 Task: Search one way flight ticket for 3 adults, 3 children in premium economy from Raleigh: Raleigh-durham International Airport to Springfield: Abraham Lincoln Capital Airport on 5-2-2023. Choice of flights is Singapure airlines. Number of bags: 9 checked bags. Price is upto 89000. Outbound departure time preference is 23:00.
Action: Mouse moved to (264, 361)
Screenshot: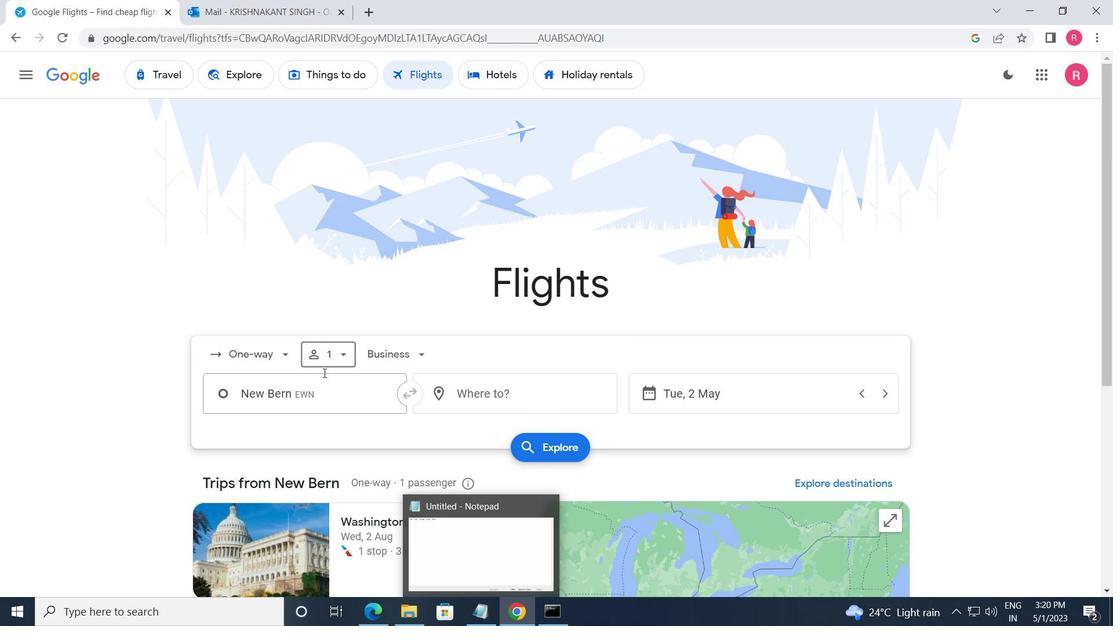 
Action: Mouse pressed left at (264, 361)
Screenshot: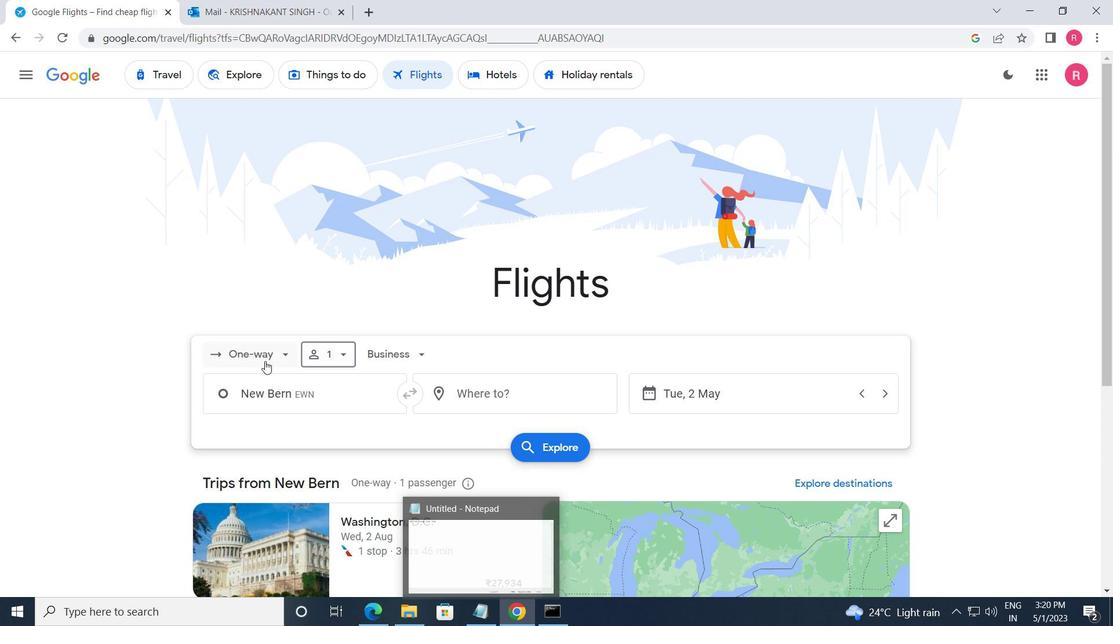 
Action: Mouse moved to (271, 428)
Screenshot: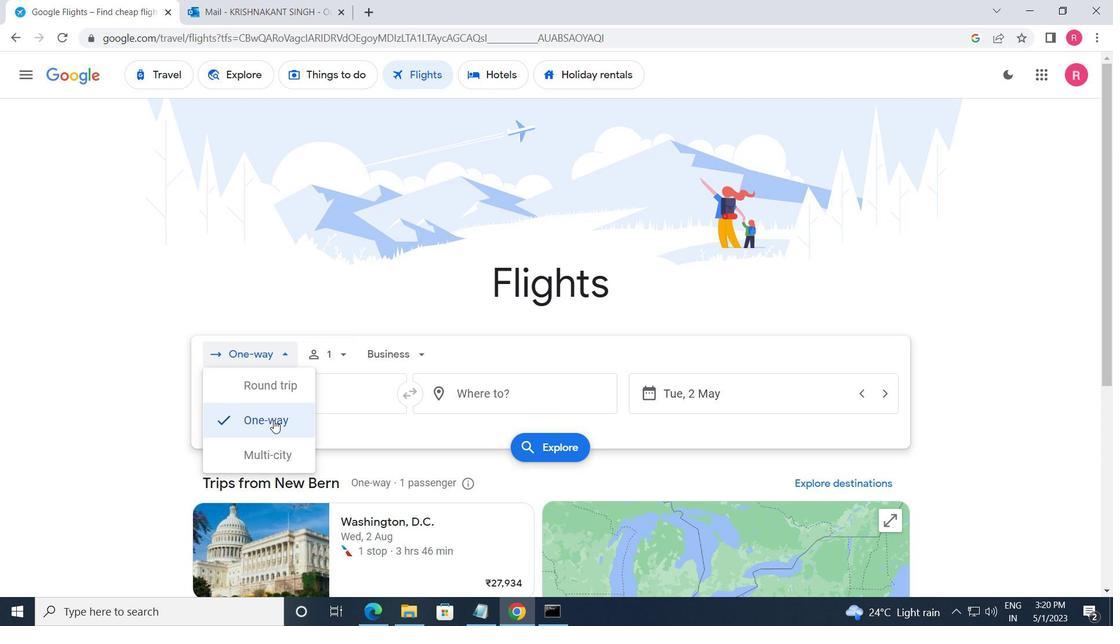 
Action: Mouse pressed left at (271, 428)
Screenshot: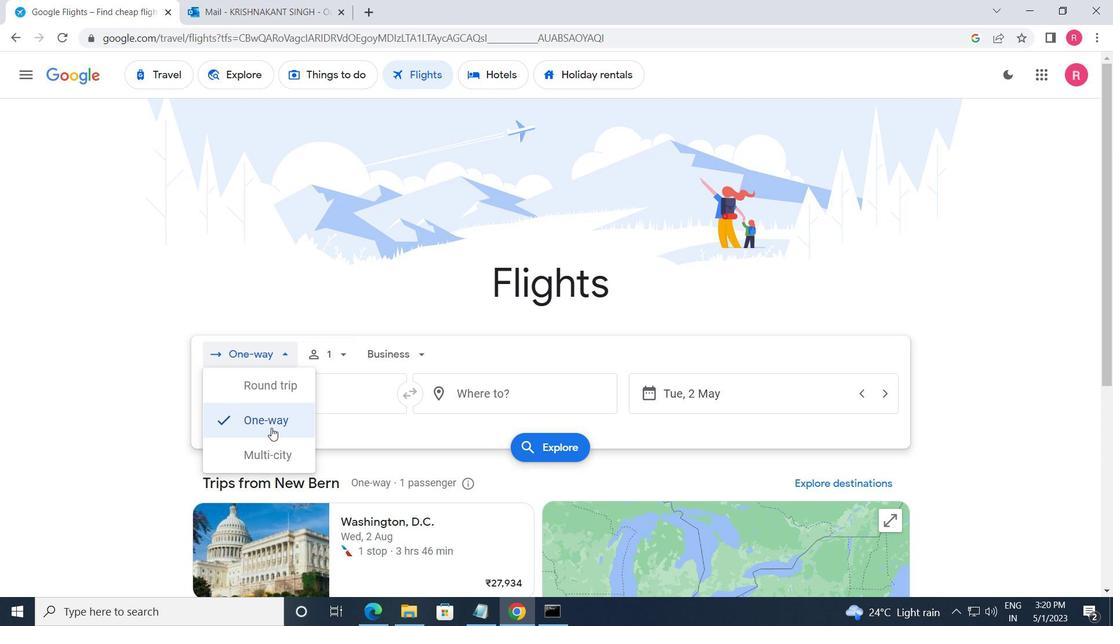
Action: Mouse moved to (338, 365)
Screenshot: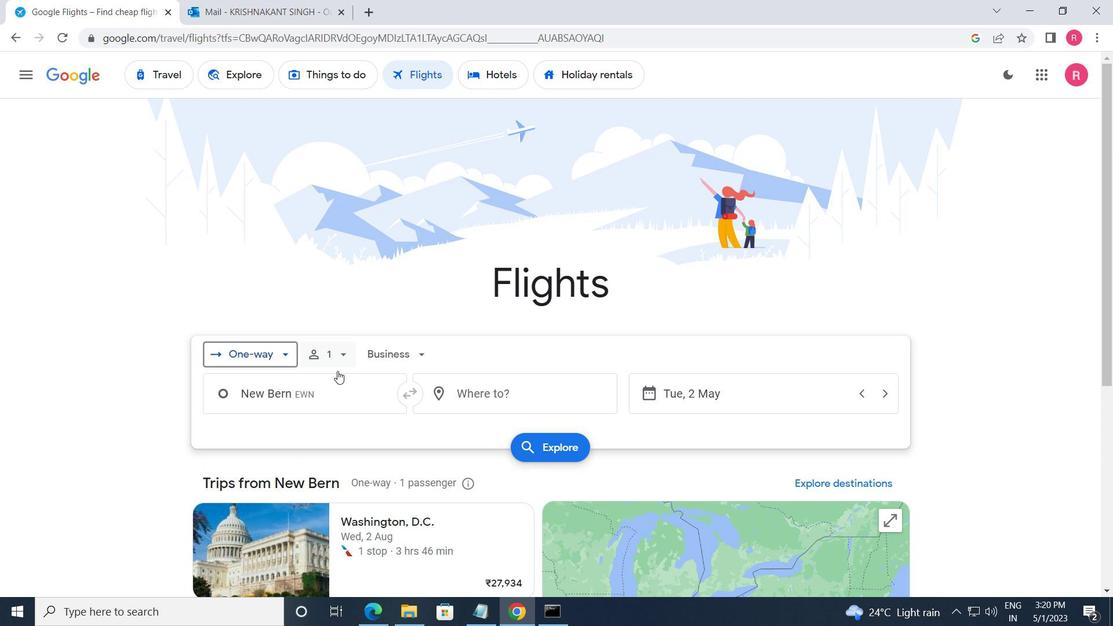 
Action: Mouse pressed left at (338, 365)
Screenshot: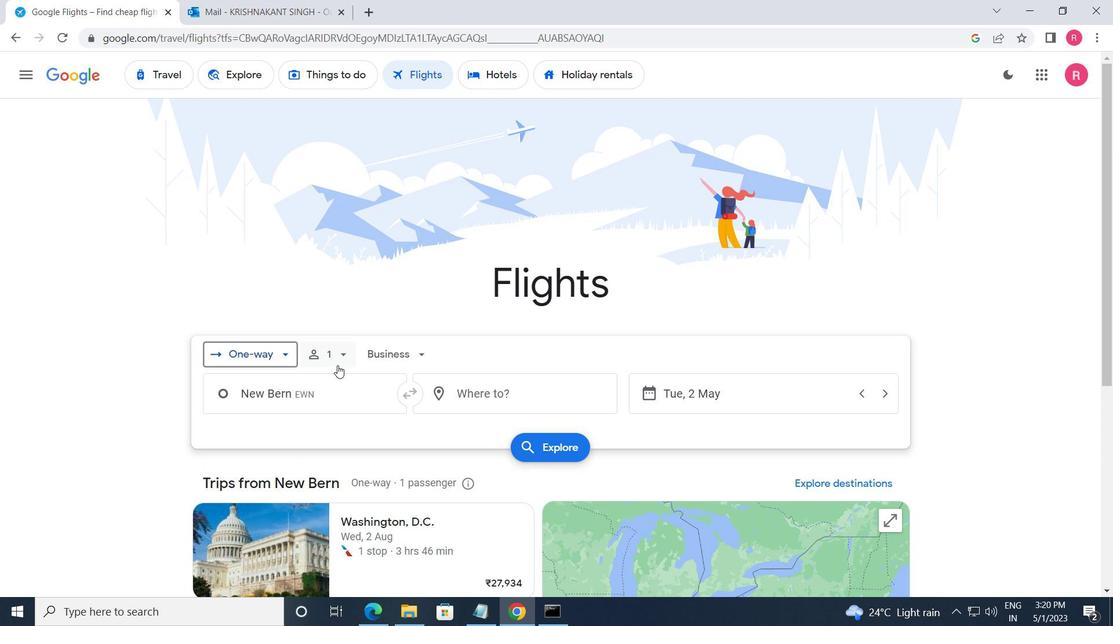 
Action: Mouse moved to (462, 387)
Screenshot: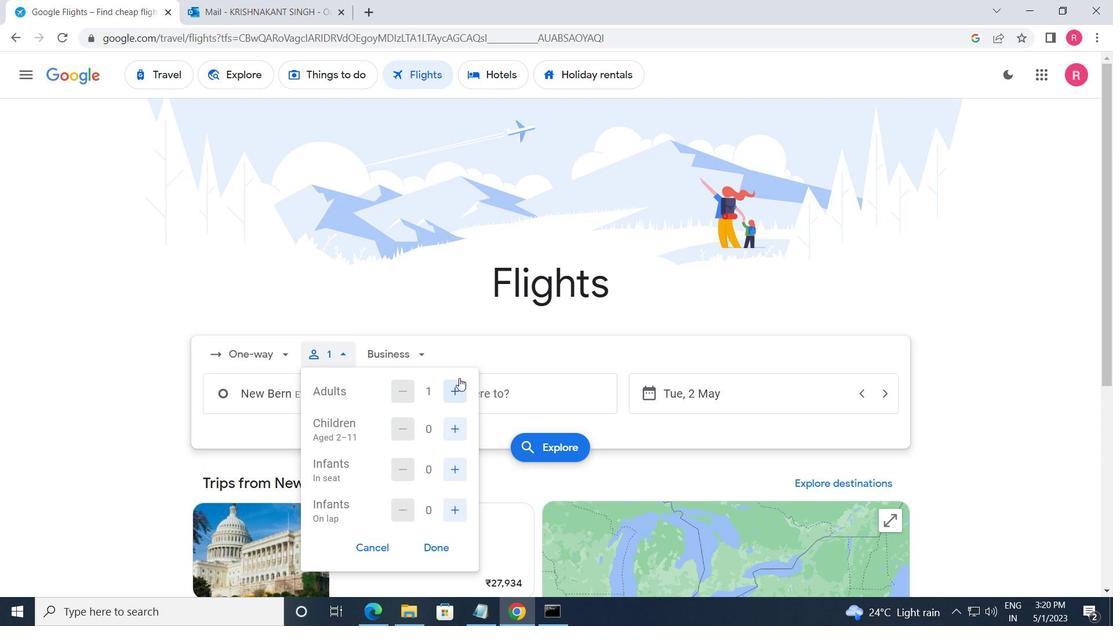 
Action: Mouse pressed left at (462, 387)
Screenshot: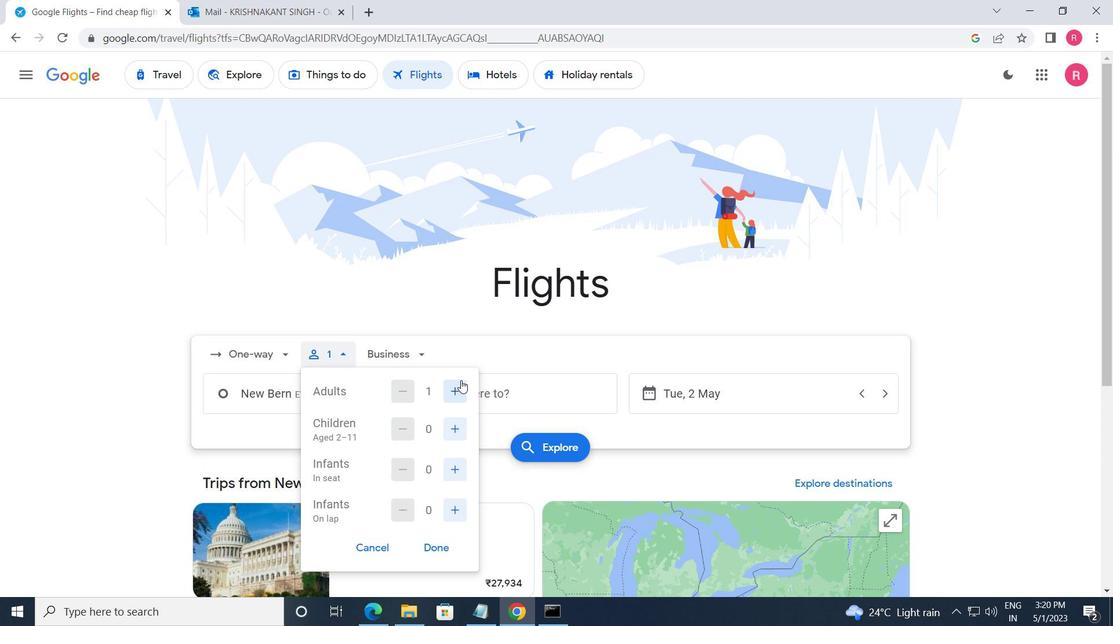 
Action: Mouse pressed left at (462, 387)
Screenshot: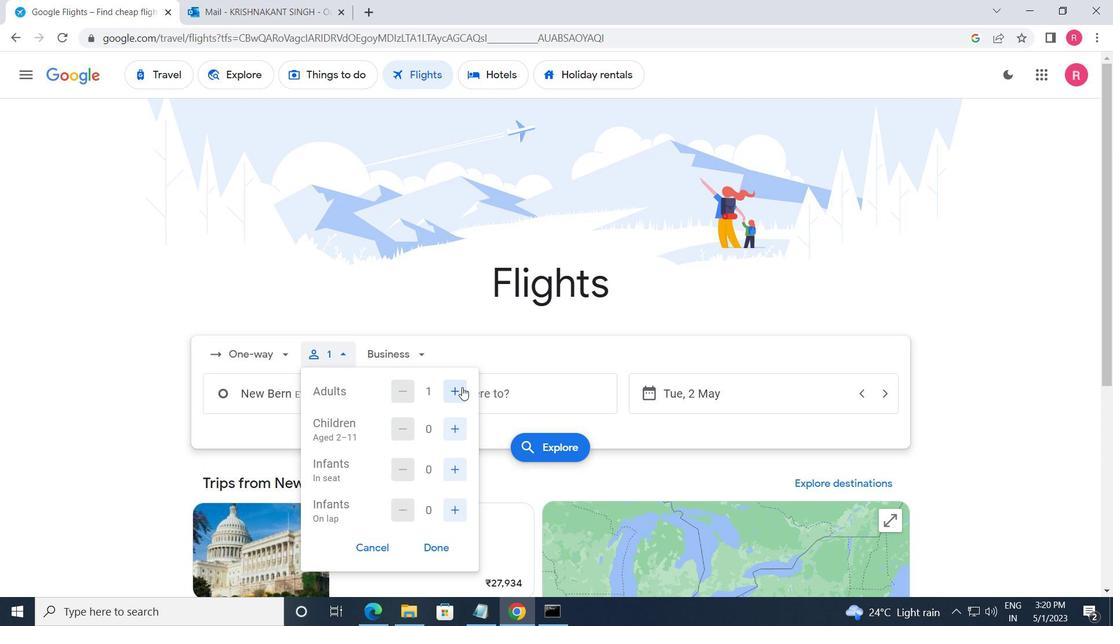 
Action: Mouse moved to (446, 430)
Screenshot: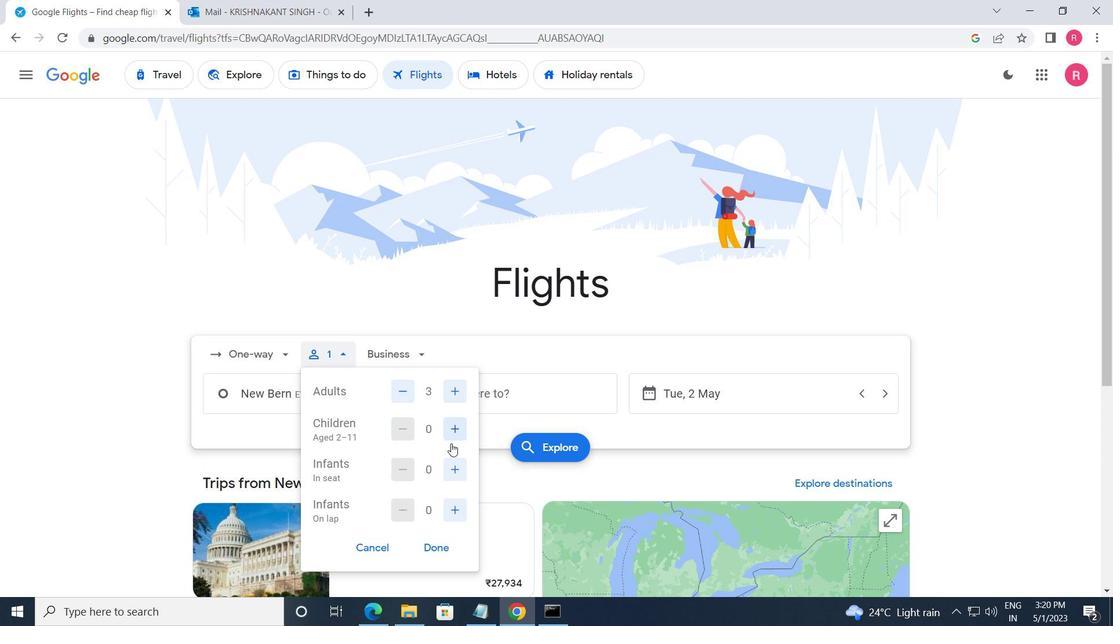 
Action: Mouse pressed left at (446, 430)
Screenshot: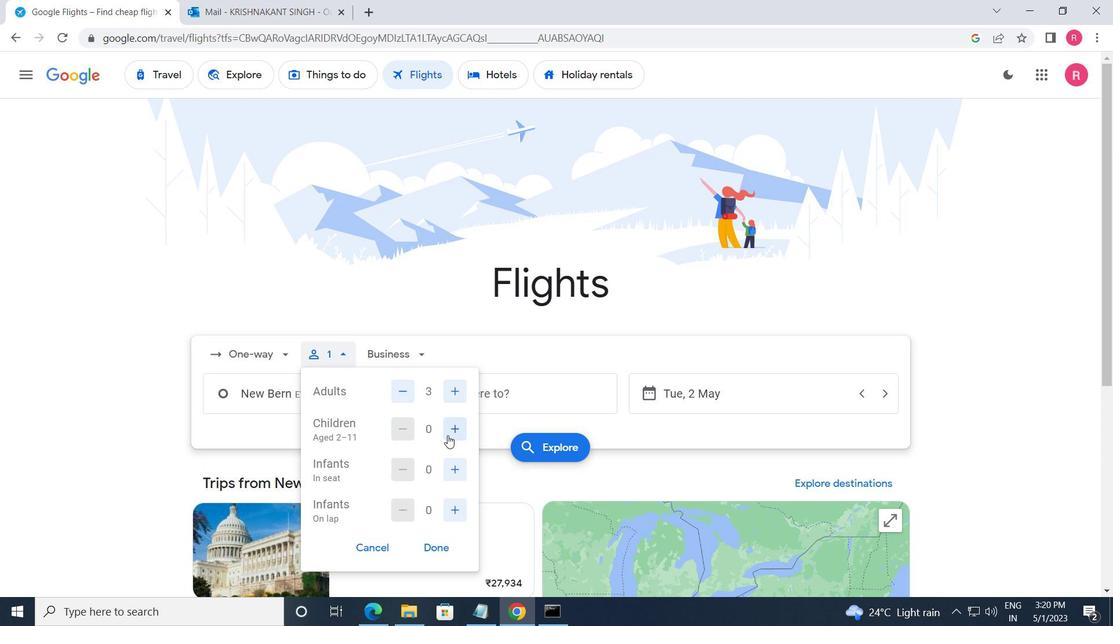 
Action: Mouse pressed left at (446, 430)
Screenshot: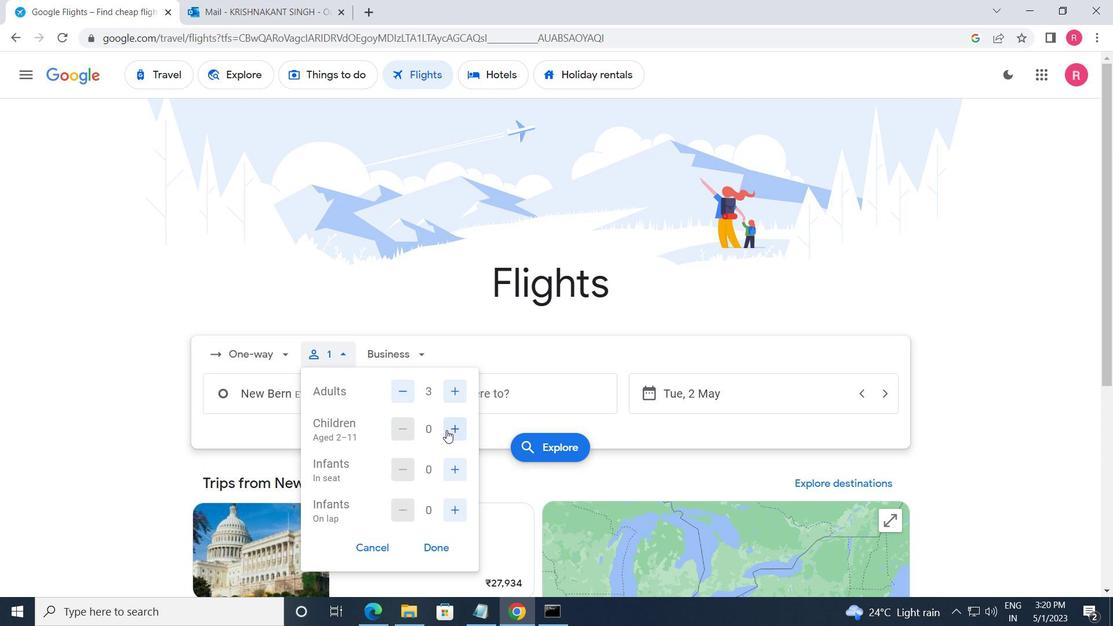 
Action: Mouse pressed left at (446, 430)
Screenshot: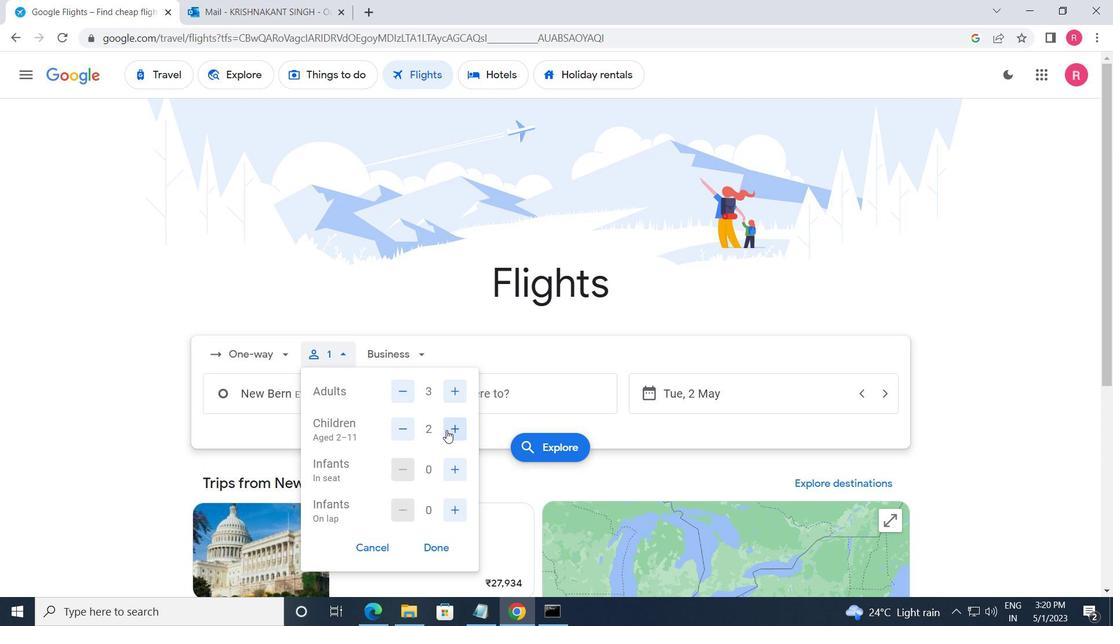 
Action: Mouse moved to (381, 351)
Screenshot: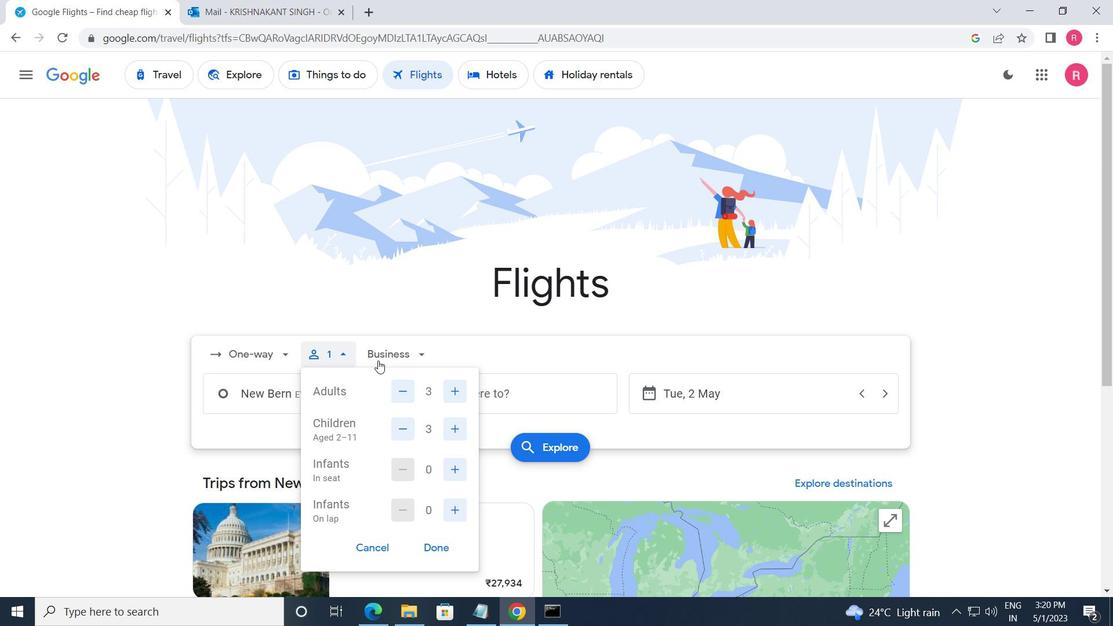 
Action: Mouse pressed left at (381, 351)
Screenshot: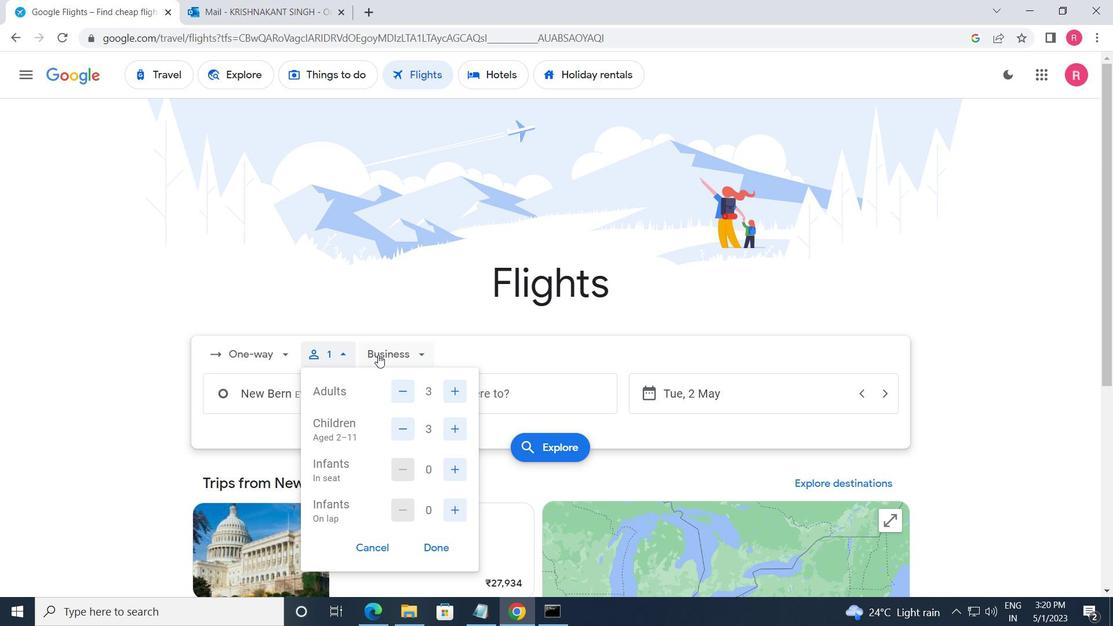 
Action: Mouse moved to (423, 393)
Screenshot: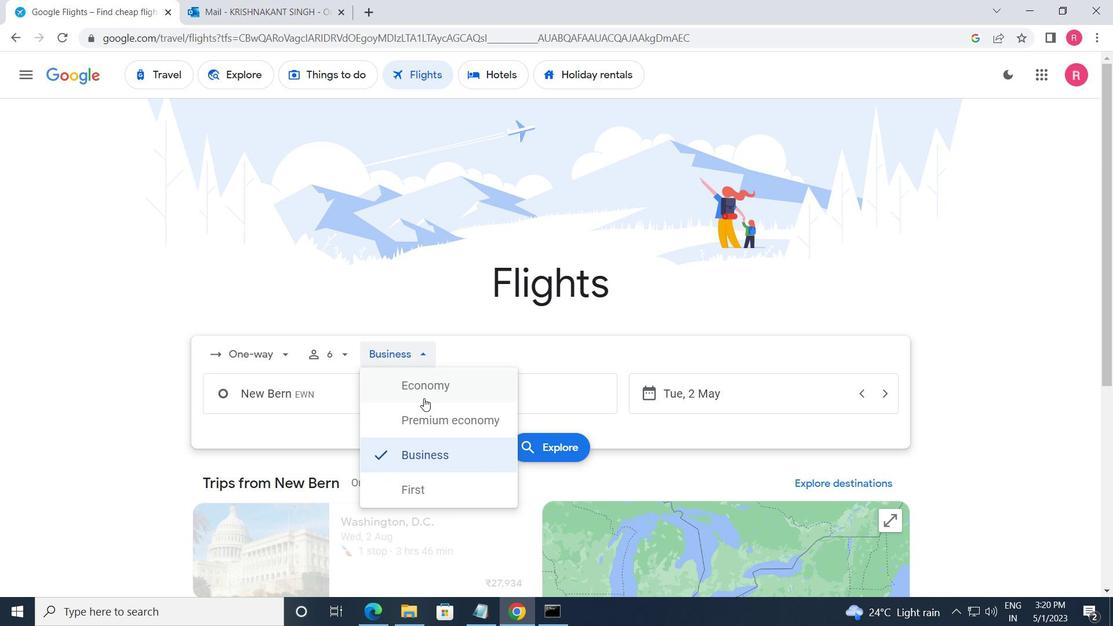 
Action: Mouse pressed left at (423, 393)
Screenshot: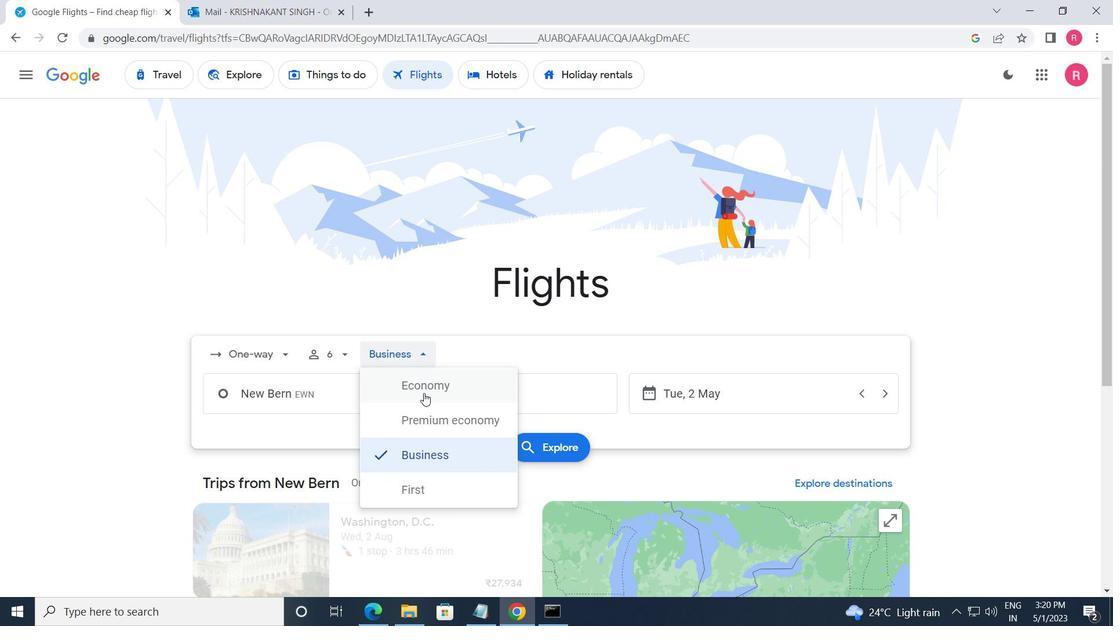 
Action: Mouse moved to (372, 397)
Screenshot: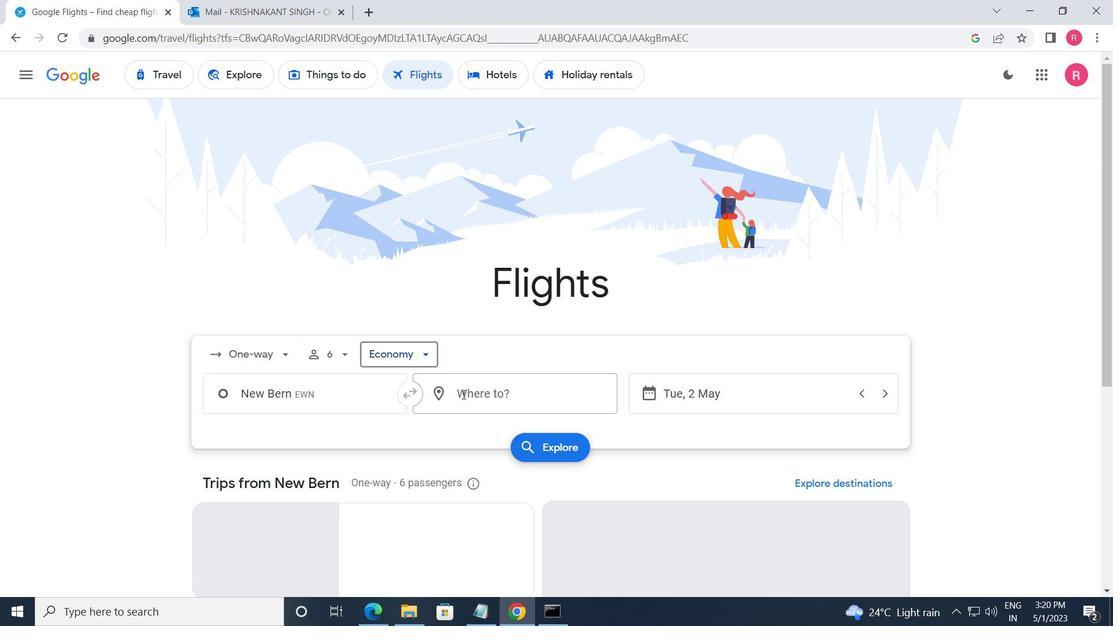 
Action: Mouse pressed left at (372, 397)
Screenshot: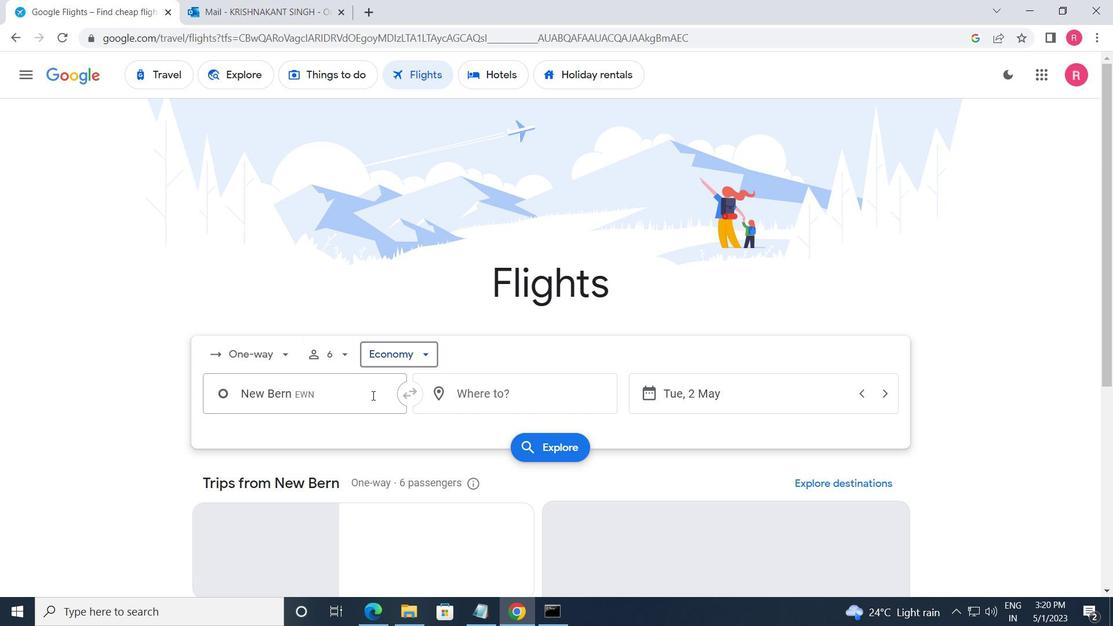 
Action: Key pressed <Key.shift>RALE
Screenshot: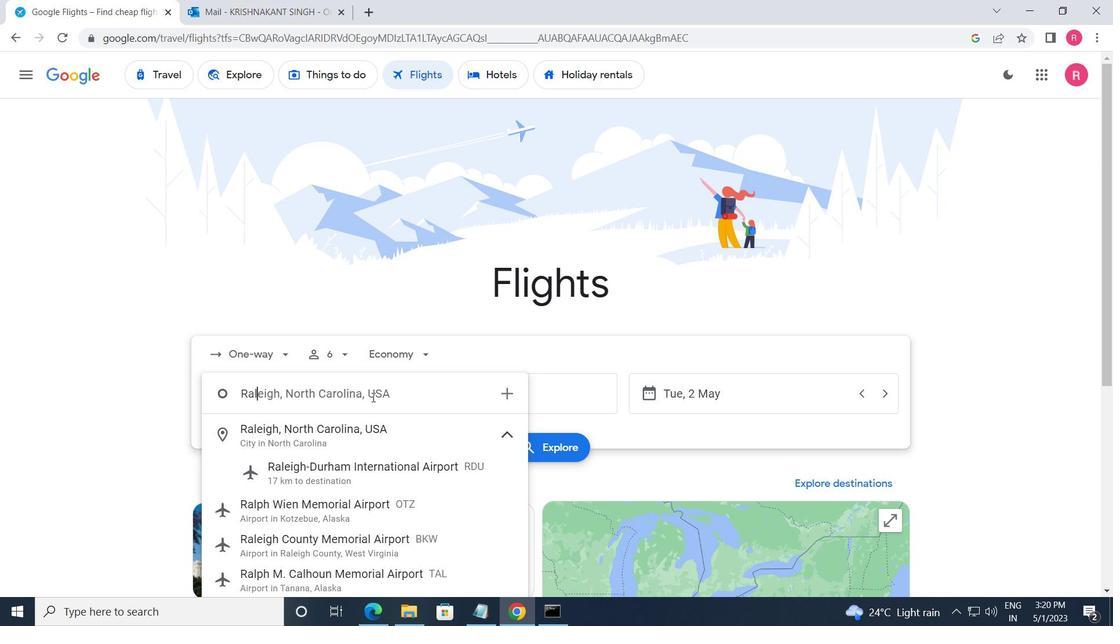 
Action: Mouse moved to (365, 472)
Screenshot: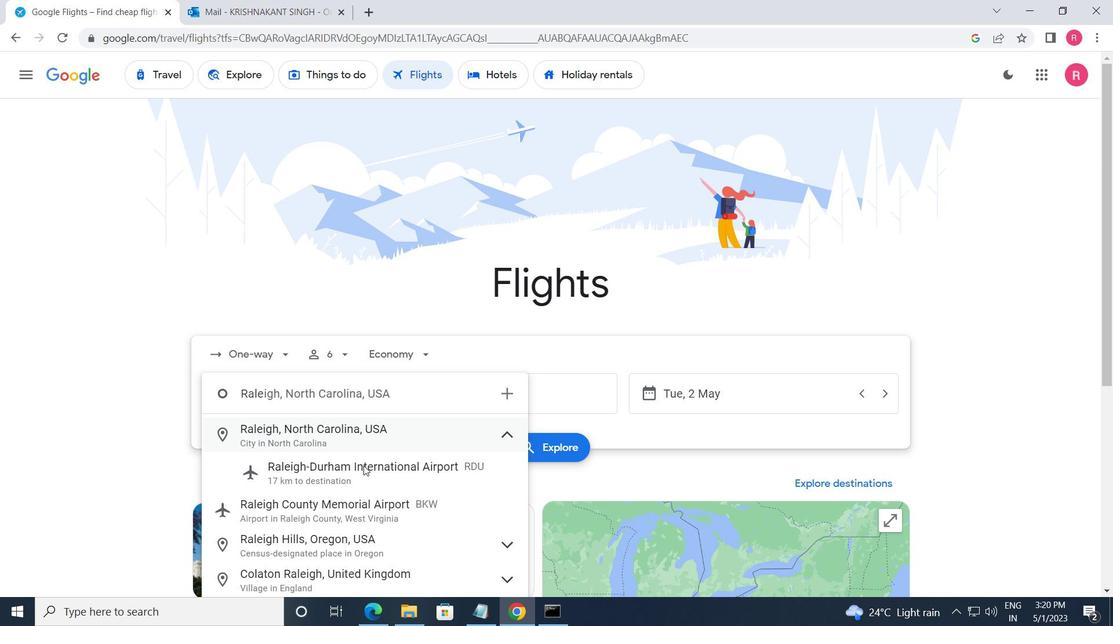 
Action: Mouse pressed left at (365, 472)
Screenshot: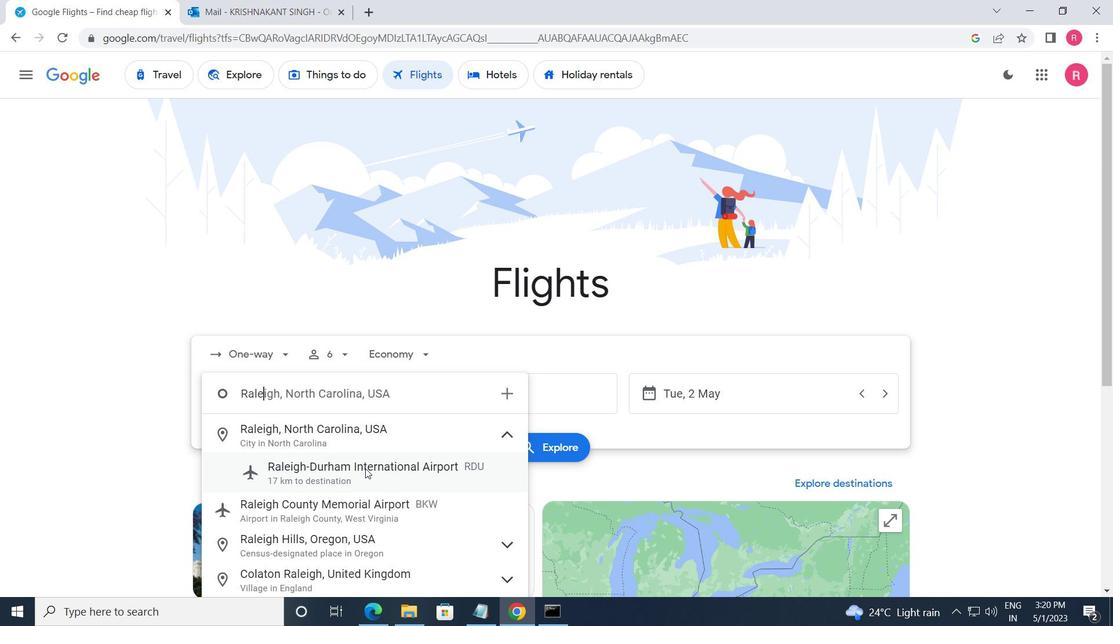 
Action: Mouse moved to (528, 401)
Screenshot: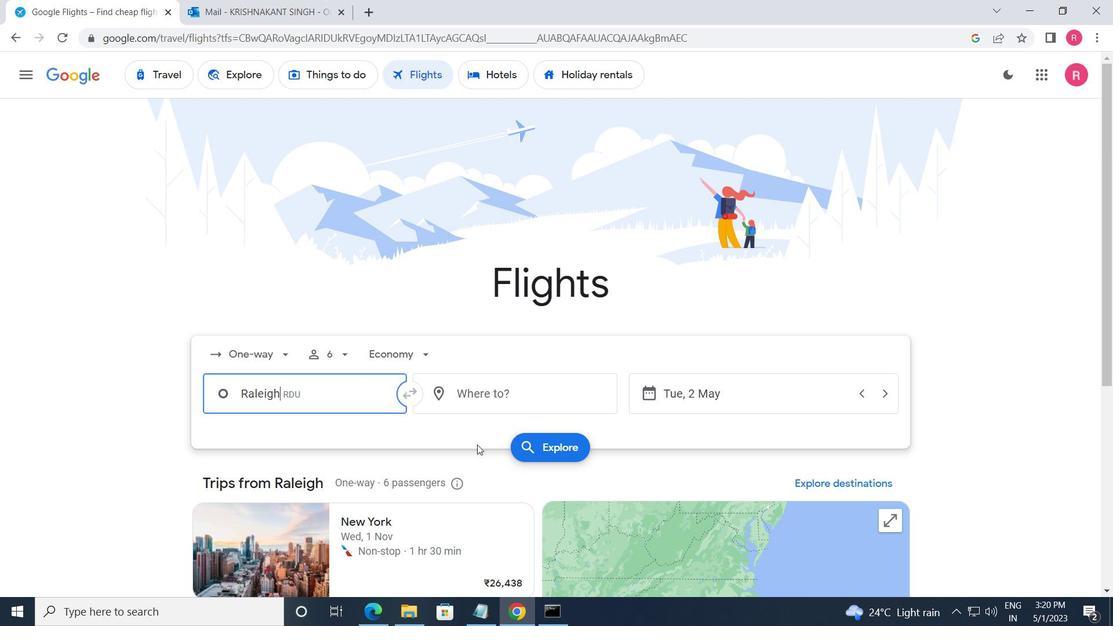 
Action: Mouse pressed left at (528, 401)
Screenshot: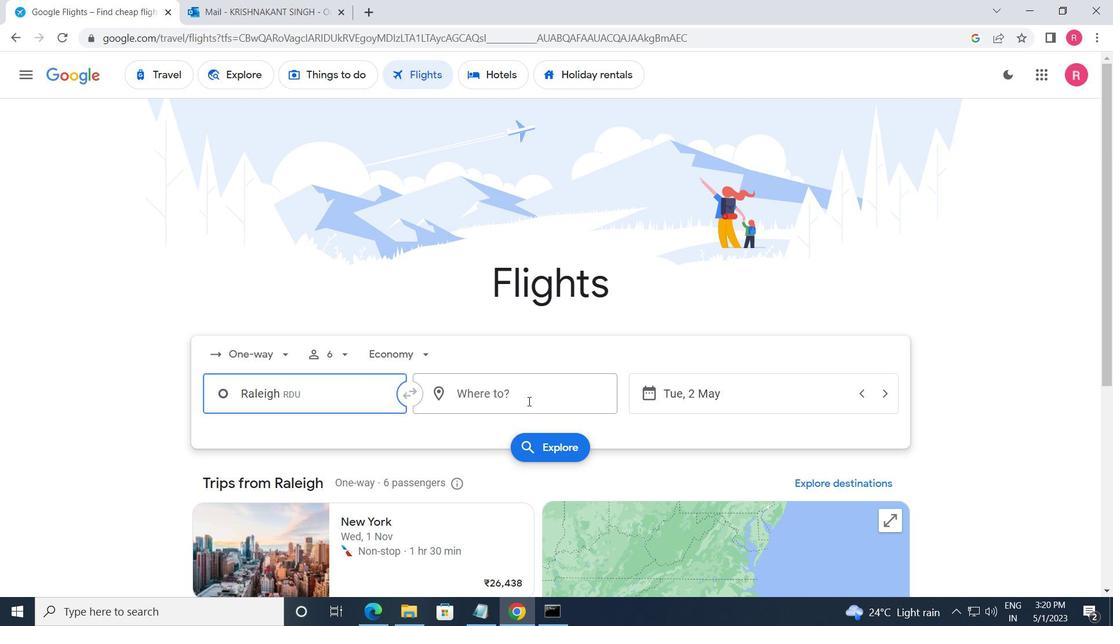 
Action: Mouse moved to (499, 539)
Screenshot: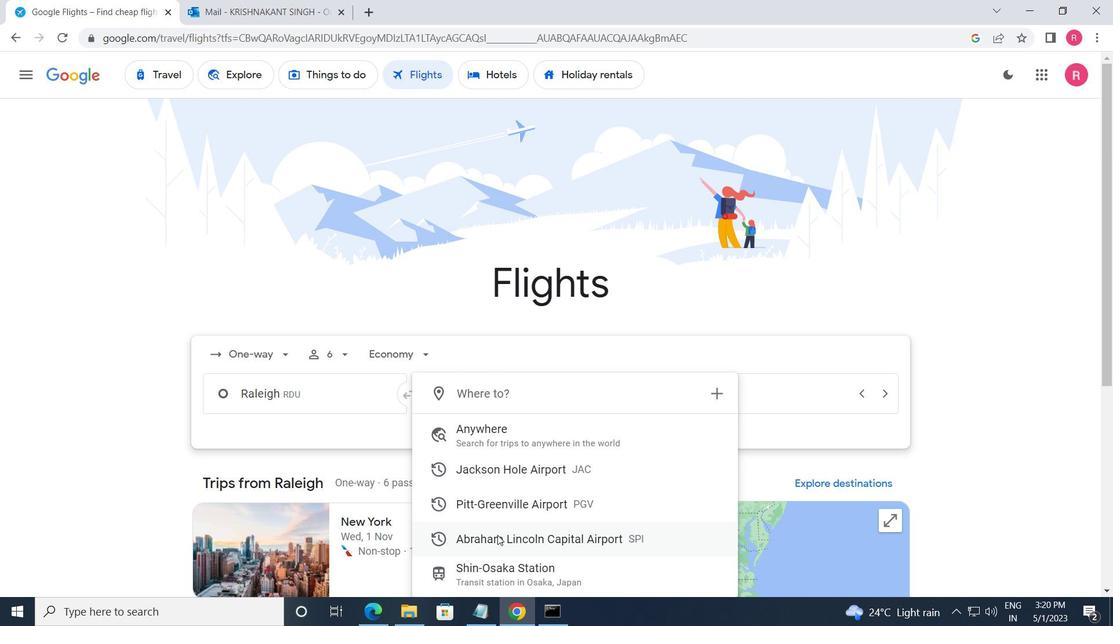 
Action: Mouse pressed left at (499, 539)
Screenshot: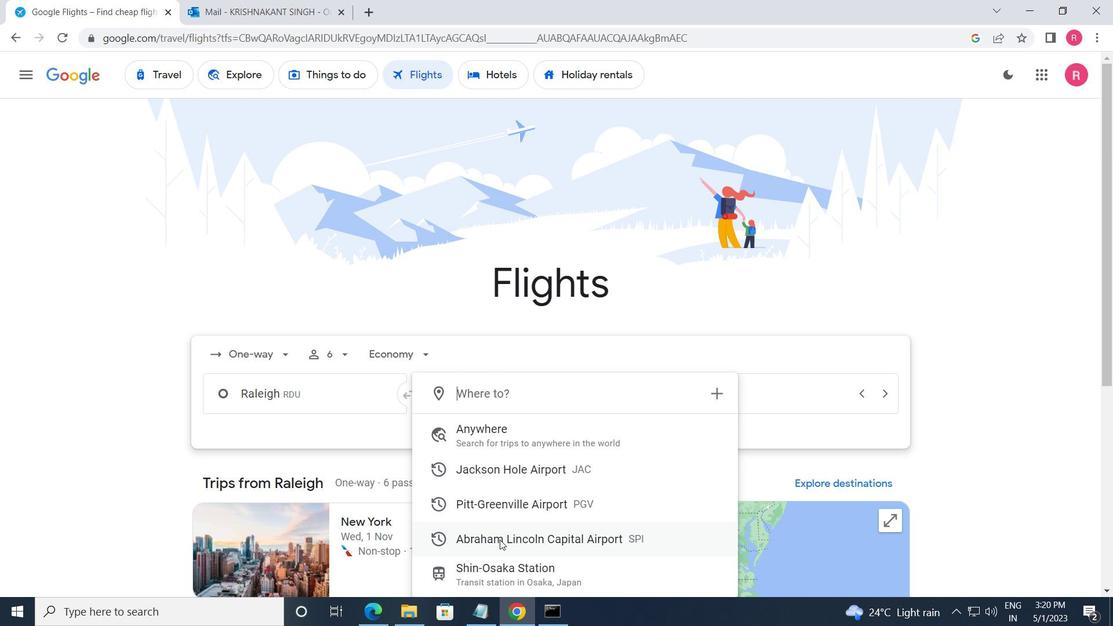 
Action: Mouse moved to (745, 389)
Screenshot: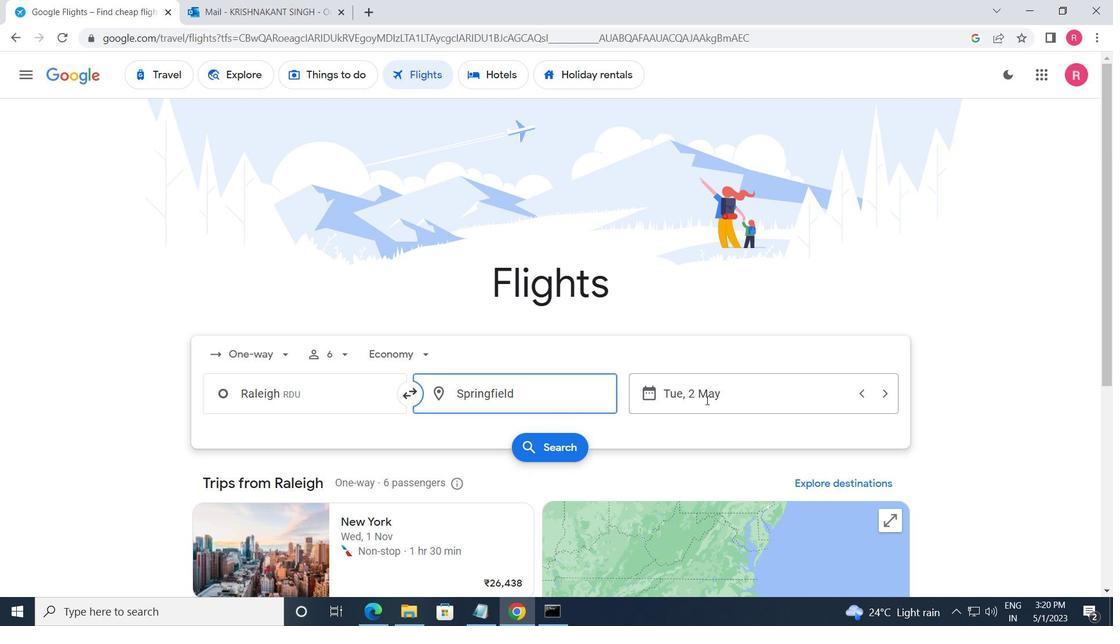 
Action: Mouse pressed left at (745, 389)
Screenshot: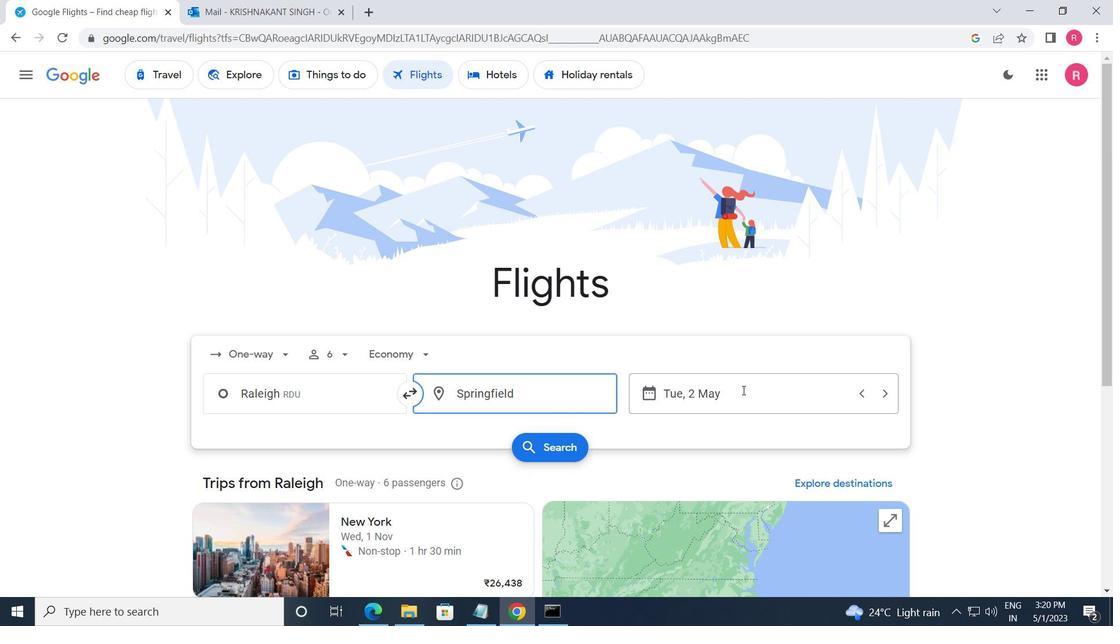 
Action: Mouse moved to (455, 333)
Screenshot: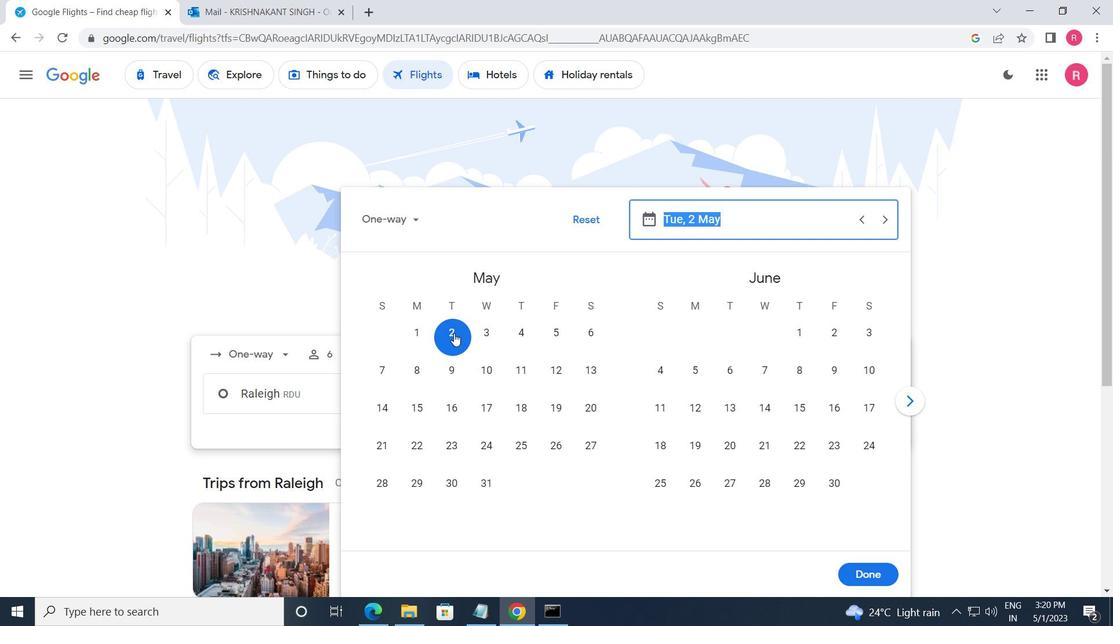 
Action: Mouse pressed left at (455, 333)
Screenshot: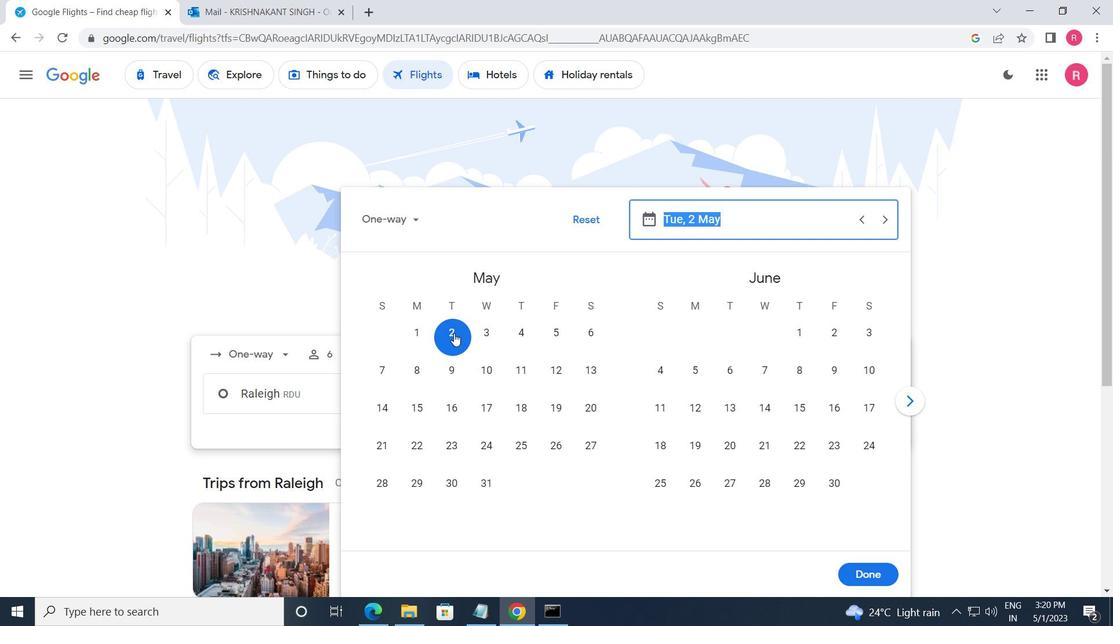 
Action: Mouse moved to (873, 580)
Screenshot: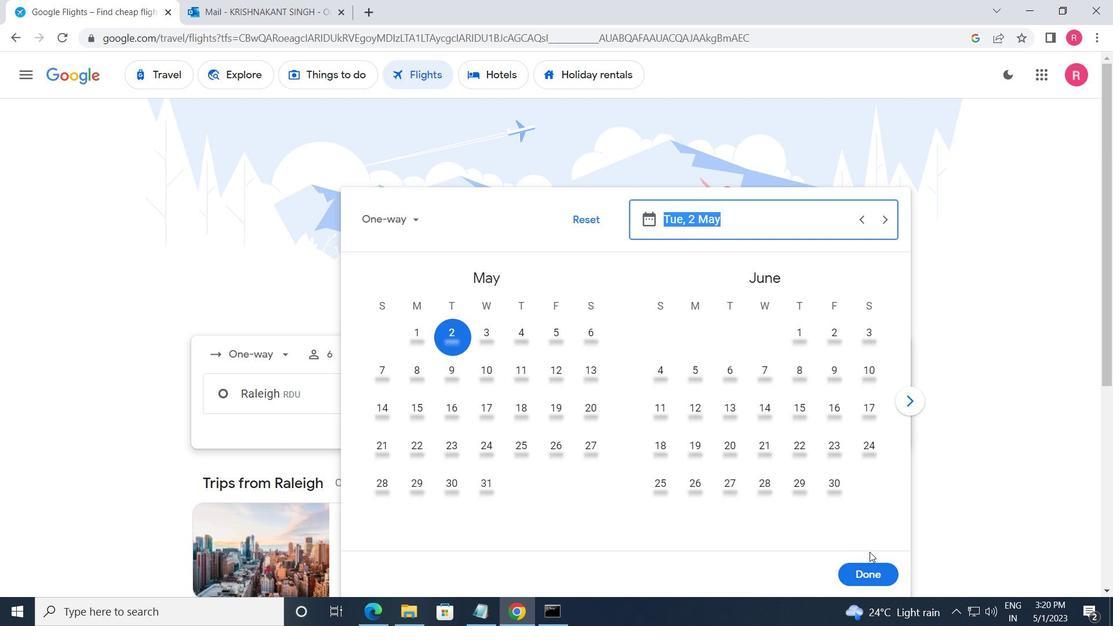 
Action: Mouse pressed left at (873, 580)
Screenshot: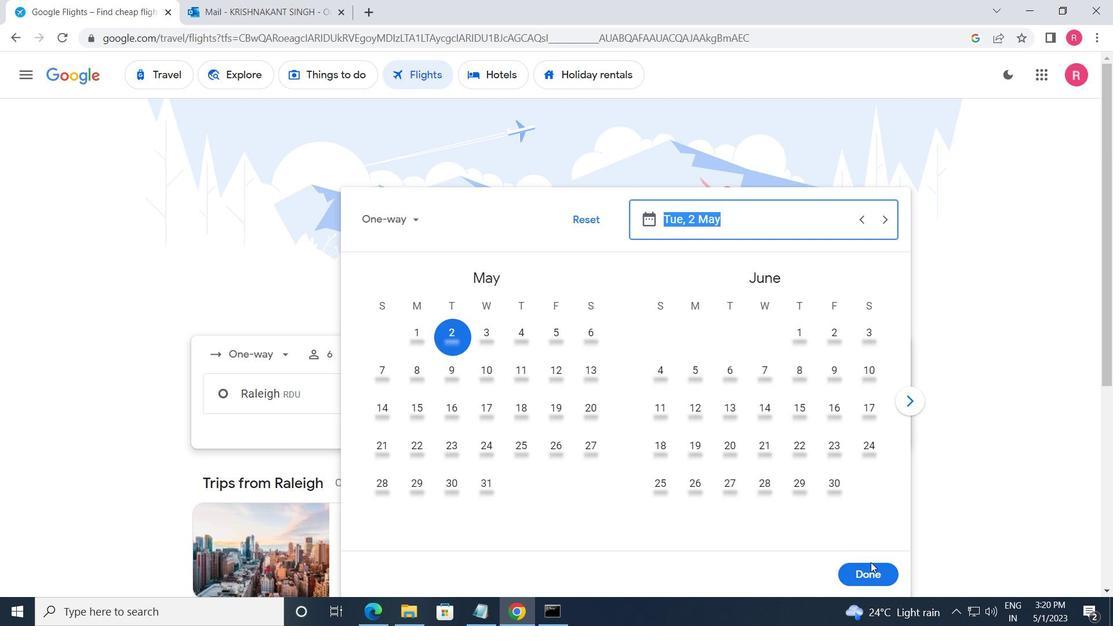 
Action: Mouse moved to (546, 451)
Screenshot: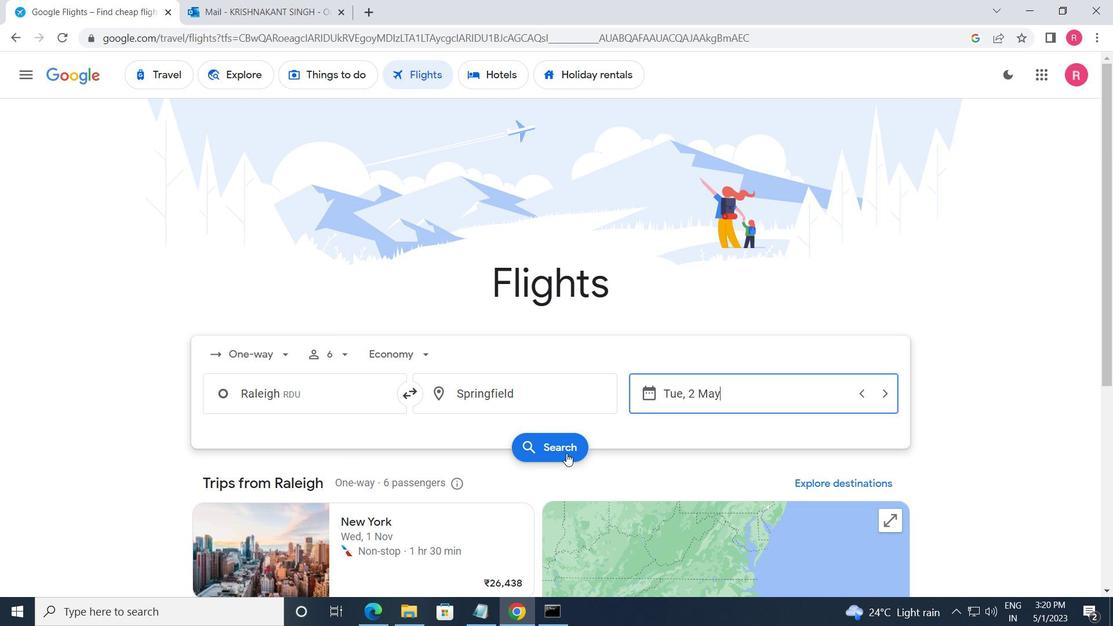 
Action: Mouse pressed left at (546, 451)
Screenshot: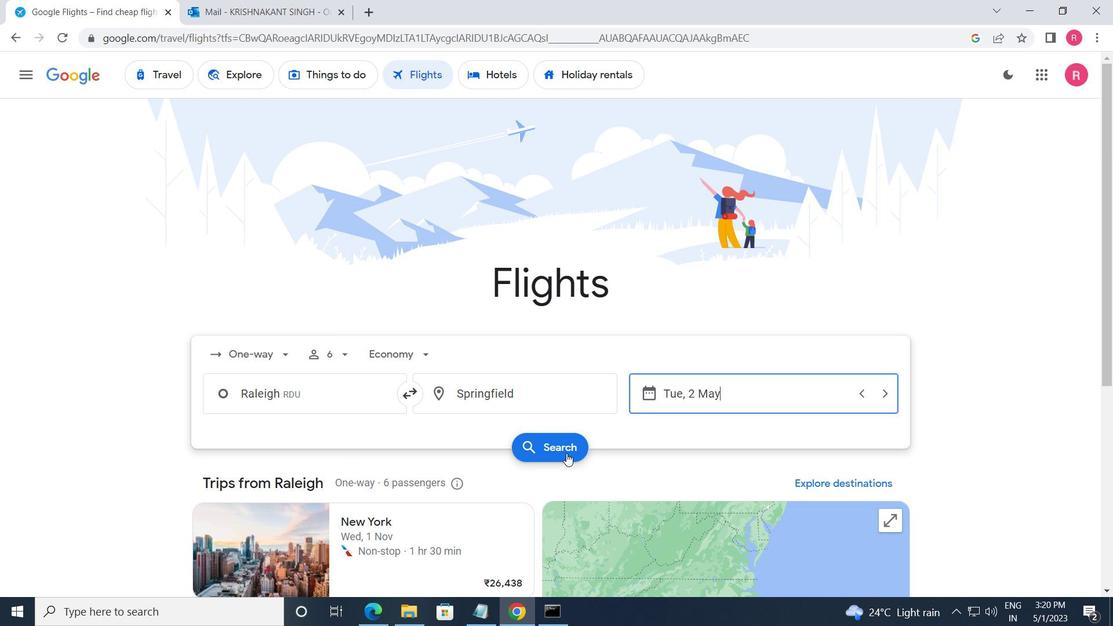 
Action: Mouse moved to (229, 217)
Screenshot: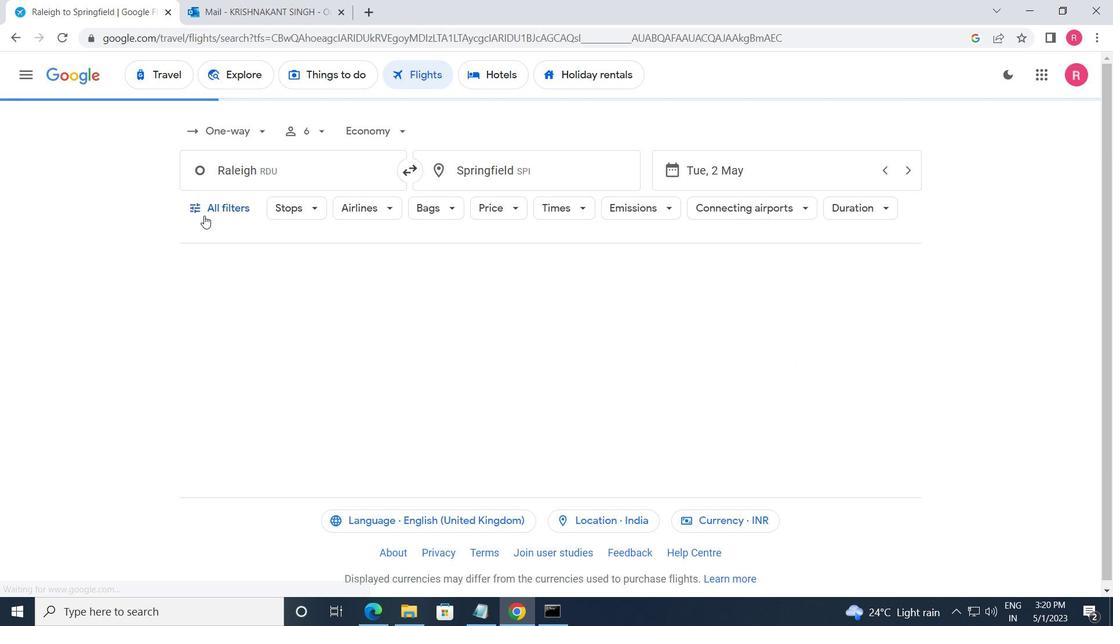 
Action: Mouse pressed left at (229, 217)
Screenshot: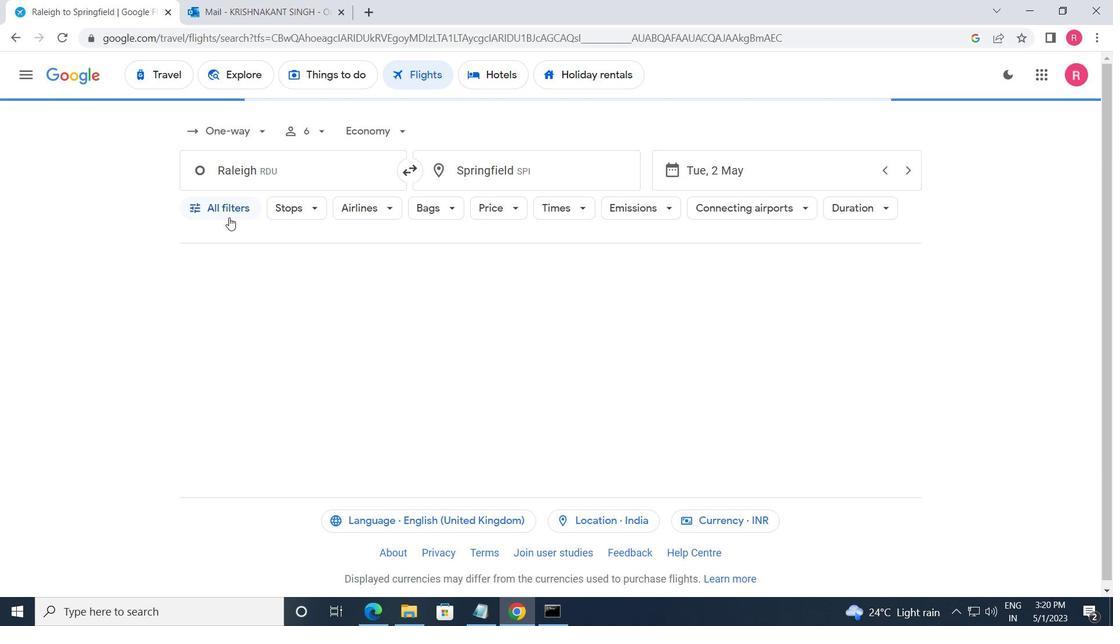 
Action: Mouse moved to (279, 353)
Screenshot: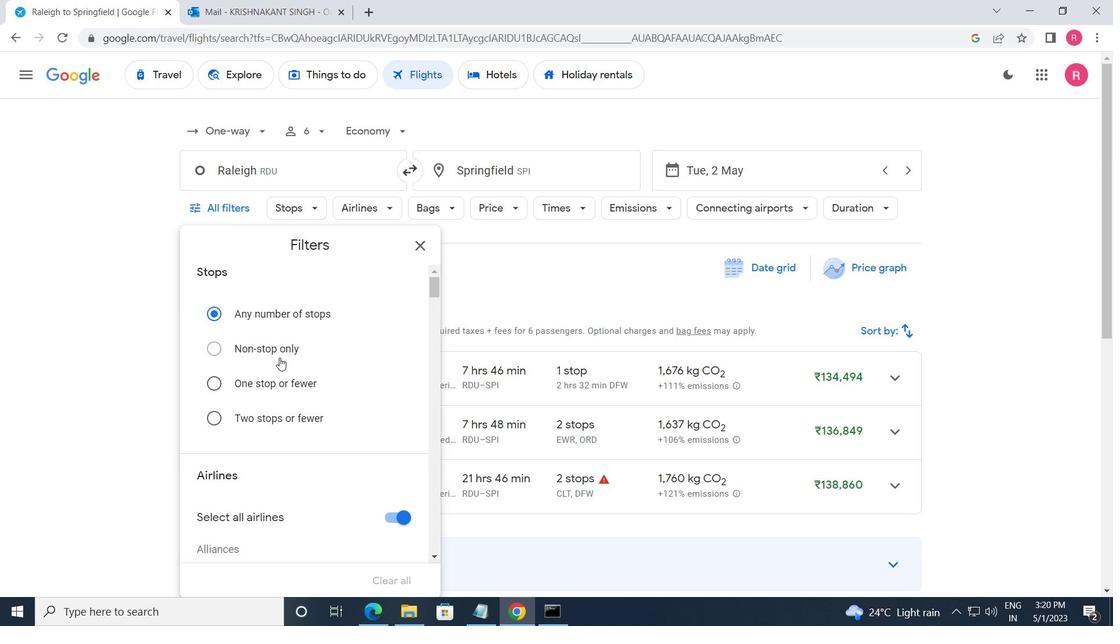
Action: Mouse scrolled (279, 353) with delta (0, 0)
Screenshot: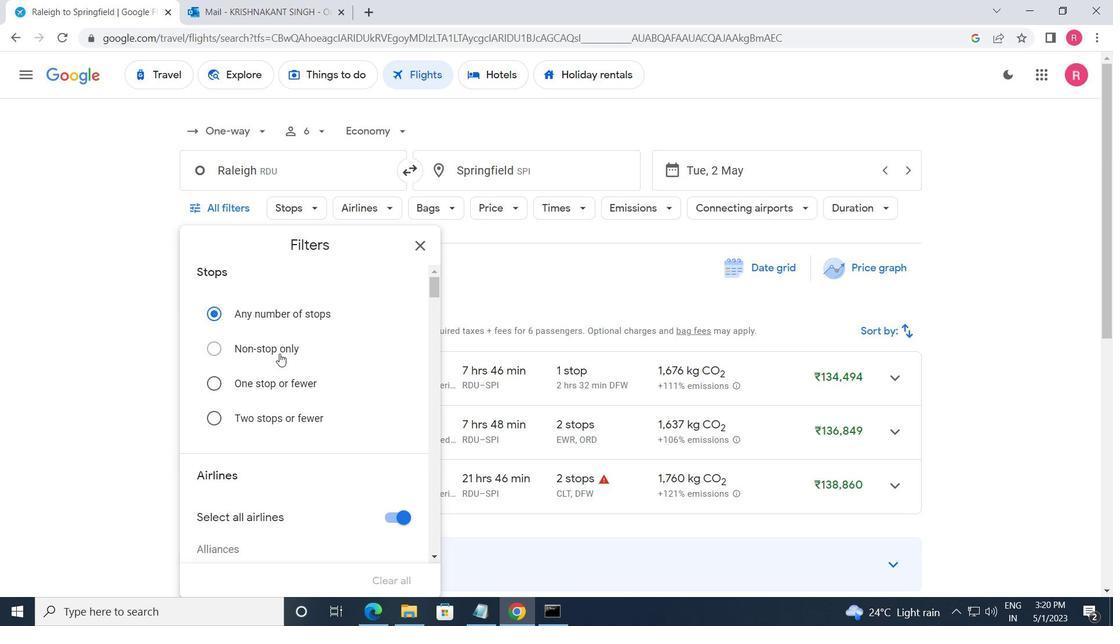 
Action: Mouse scrolled (279, 353) with delta (0, 0)
Screenshot: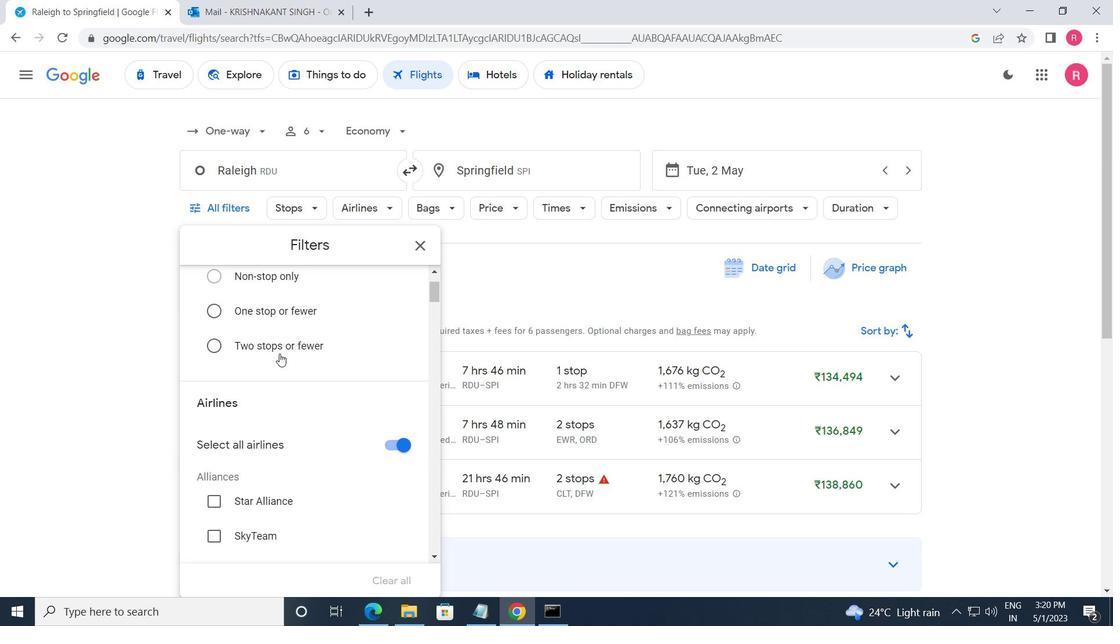 
Action: Mouse scrolled (279, 353) with delta (0, 0)
Screenshot: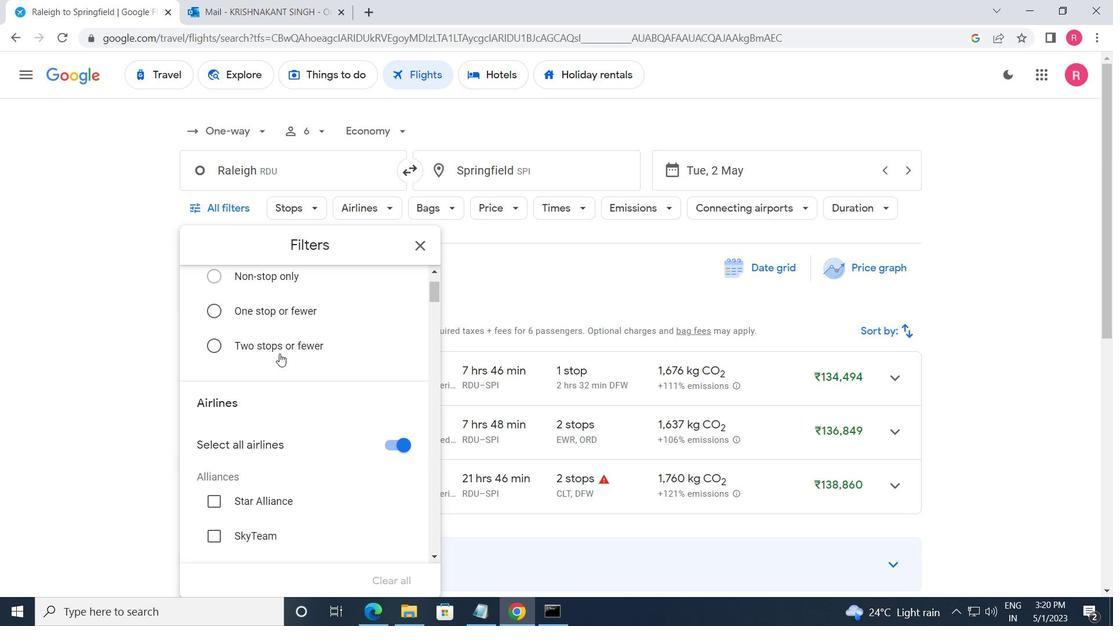 
Action: Mouse scrolled (279, 353) with delta (0, 0)
Screenshot: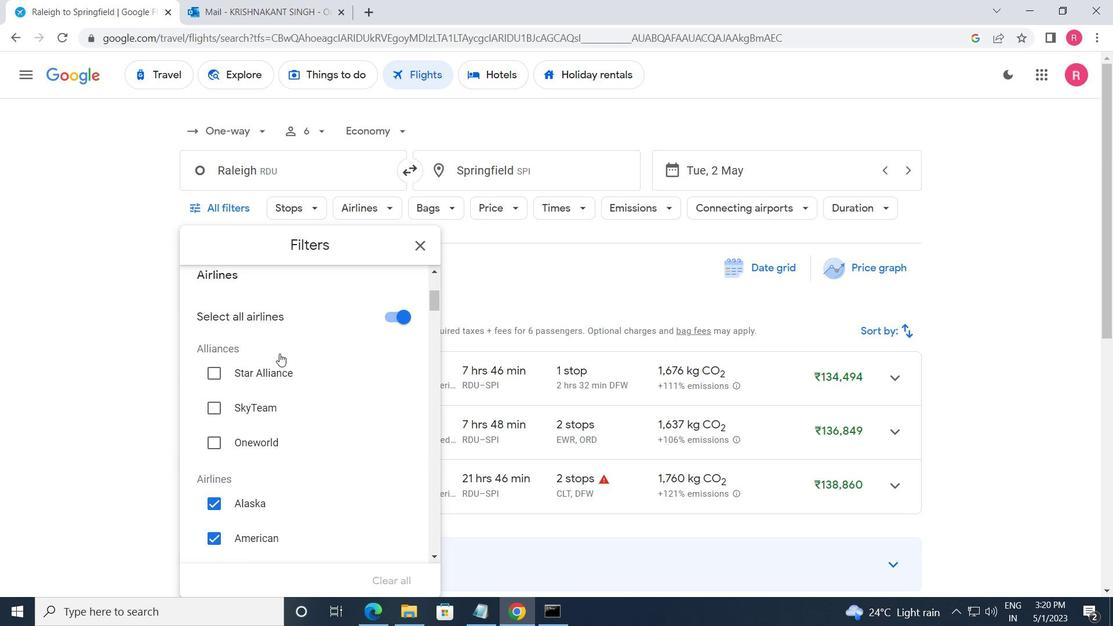 
Action: Mouse scrolled (279, 353) with delta (0, 0)
Screenshot: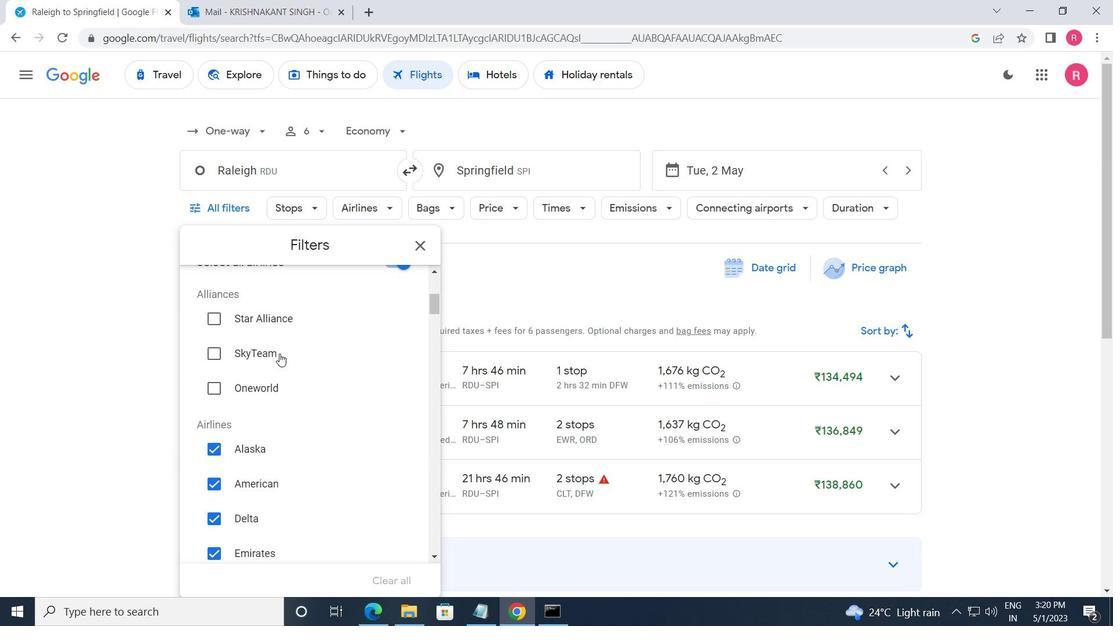 
Action: Mouse scrolled (279, 353) with delta (0, 0)
Screenshot: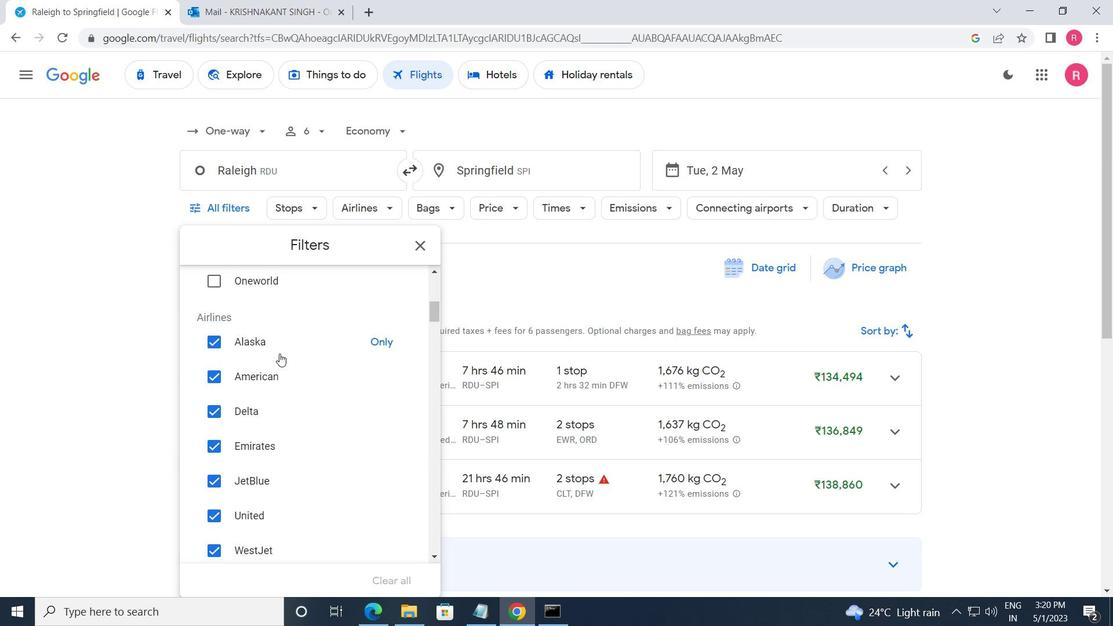 
Action: Mouse scrolled (279, 353) with delta (0, 0)
Screenshot: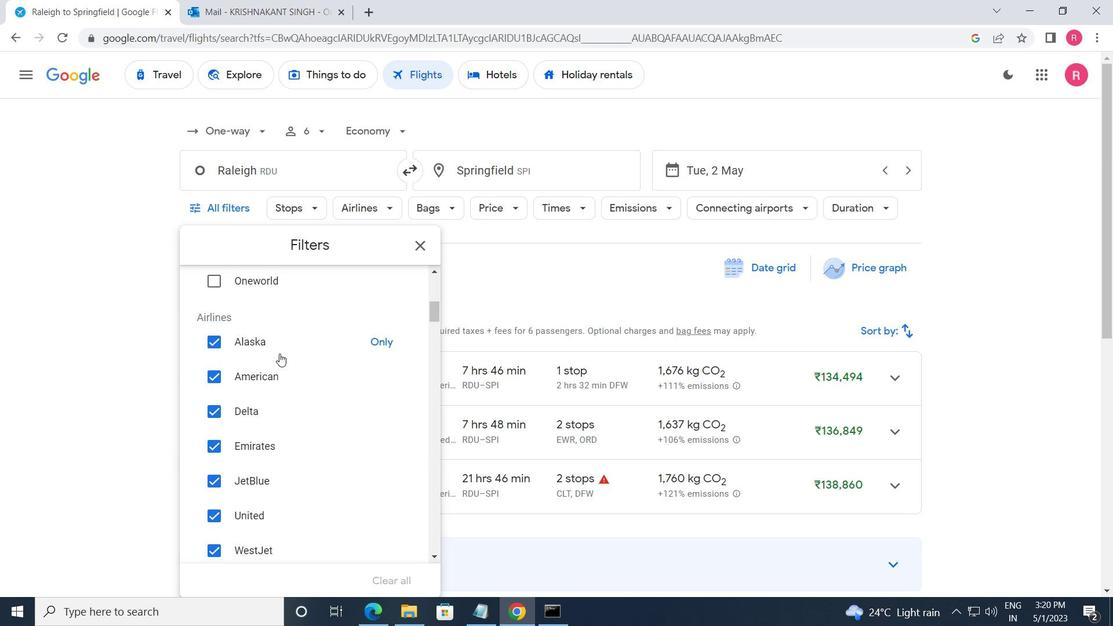 
Action: Mouse scrolled (279, 354) with delta (0, 0)
Screenshot: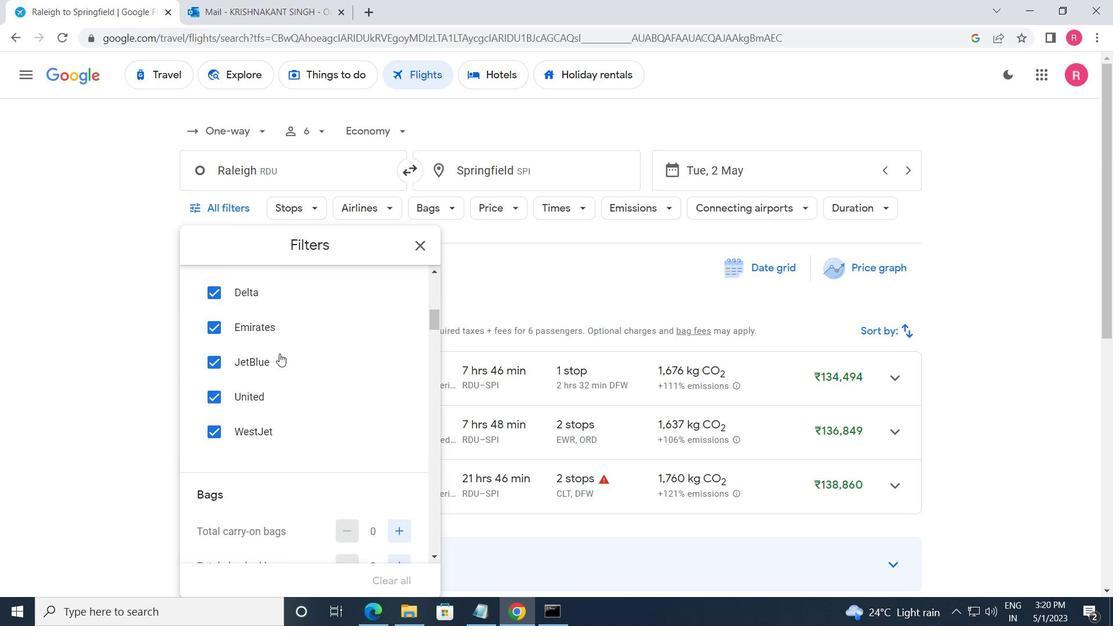
Action: Mouse scrolled (279, 354) with delta (0, 0)
Screenshot: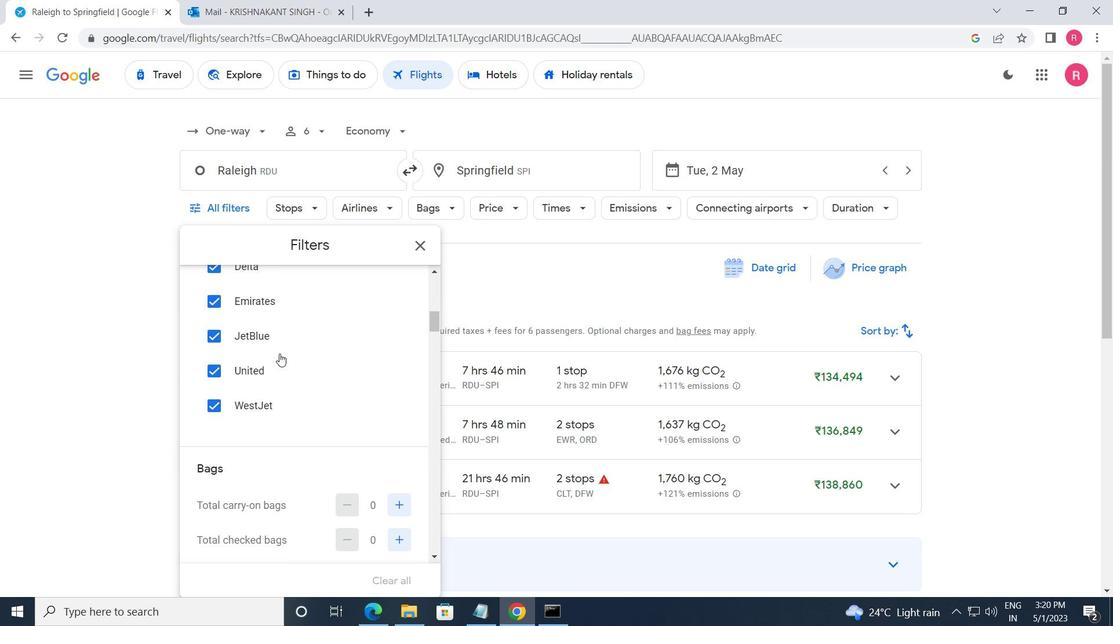 
Action: Mouse moved to (372, 324)
Screenshot: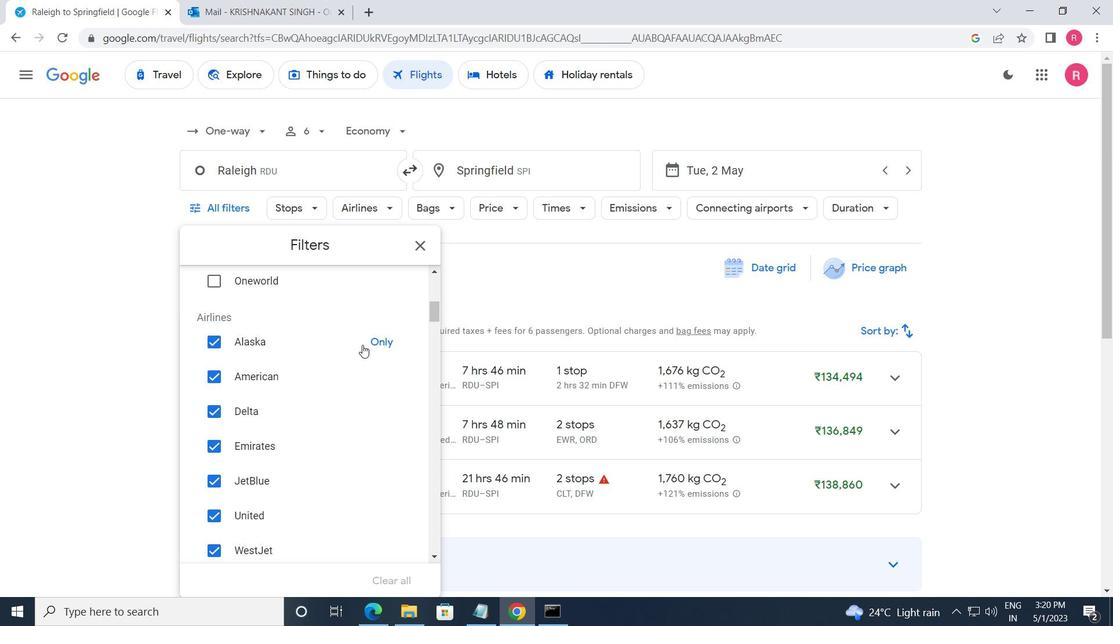 
Action: Mouse scrolled (372, 325) with delta (0, 0)
Screenshot: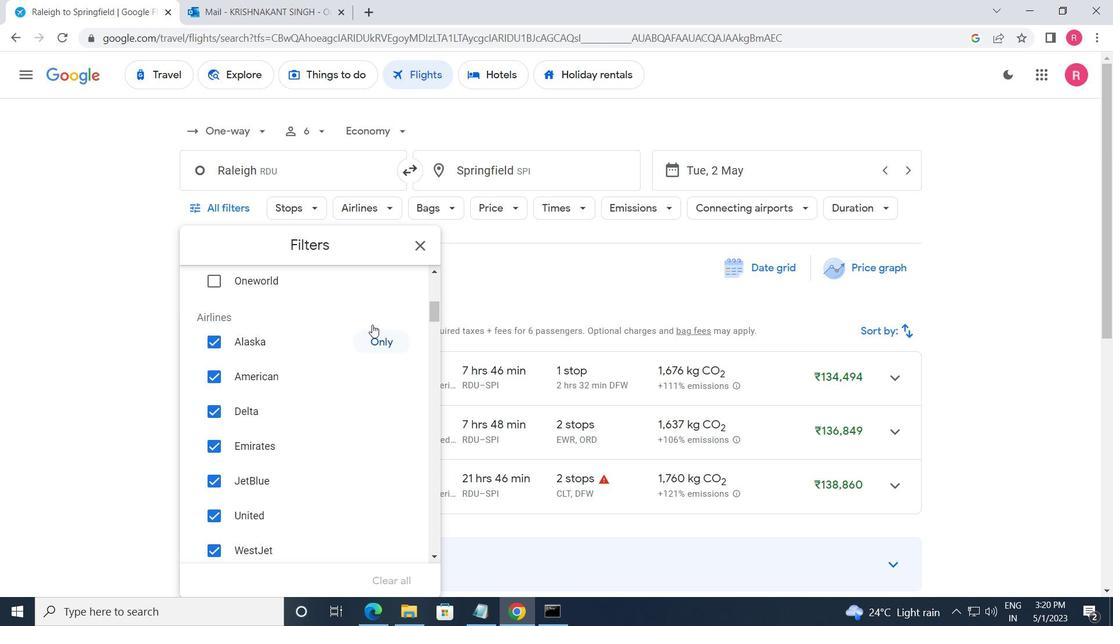
Action: Mouse scrolled (372, 325) with delta (0, 0)
Screenshot: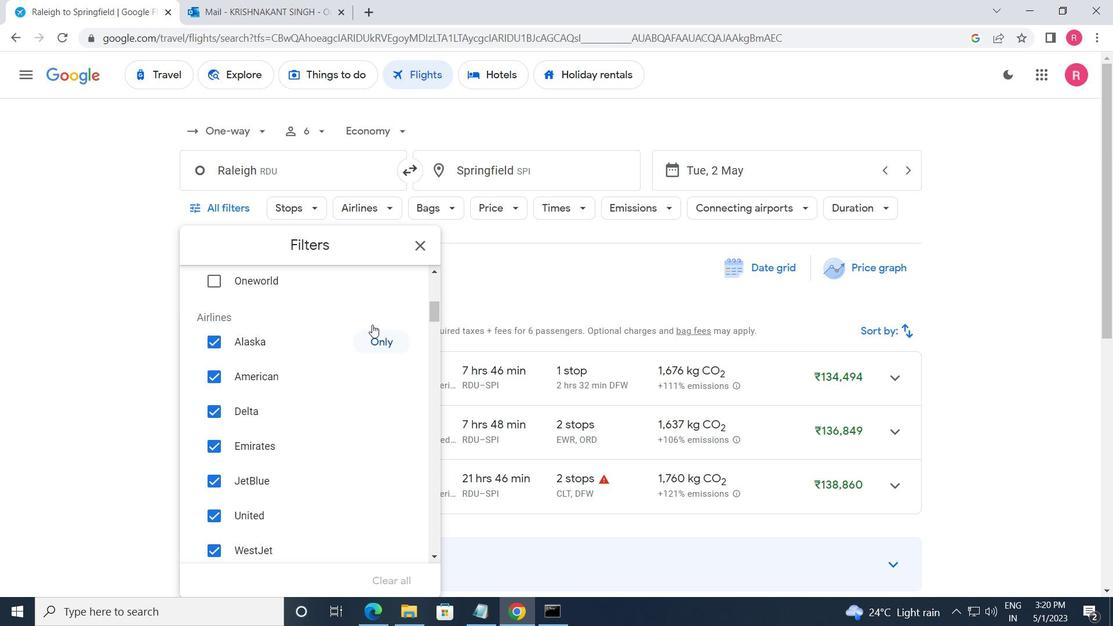 
Action: Mouse moved to (402, 303)
Screenshot: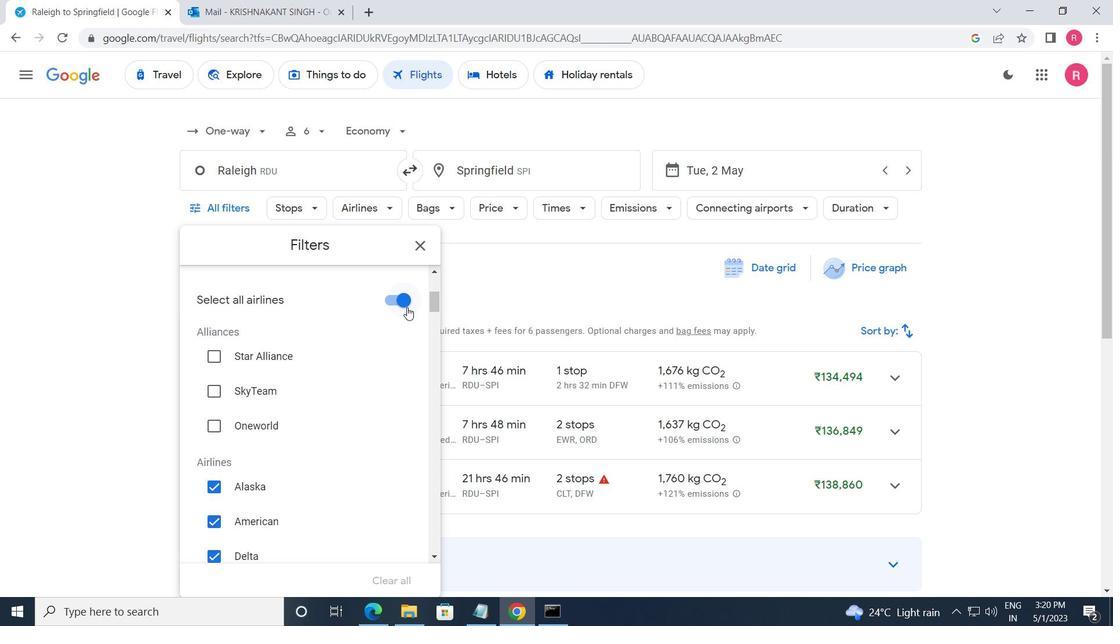 
Action: Mouse pressed left at (402, 303)
Screenshot: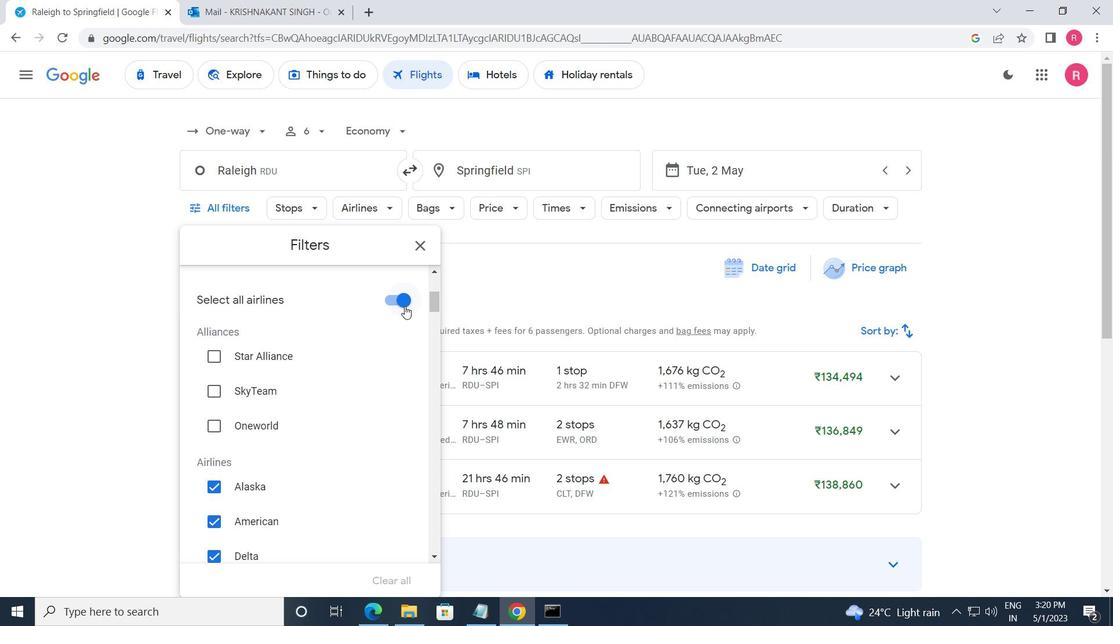 
Action: Mouse moved to (350, 376)
Screenshot: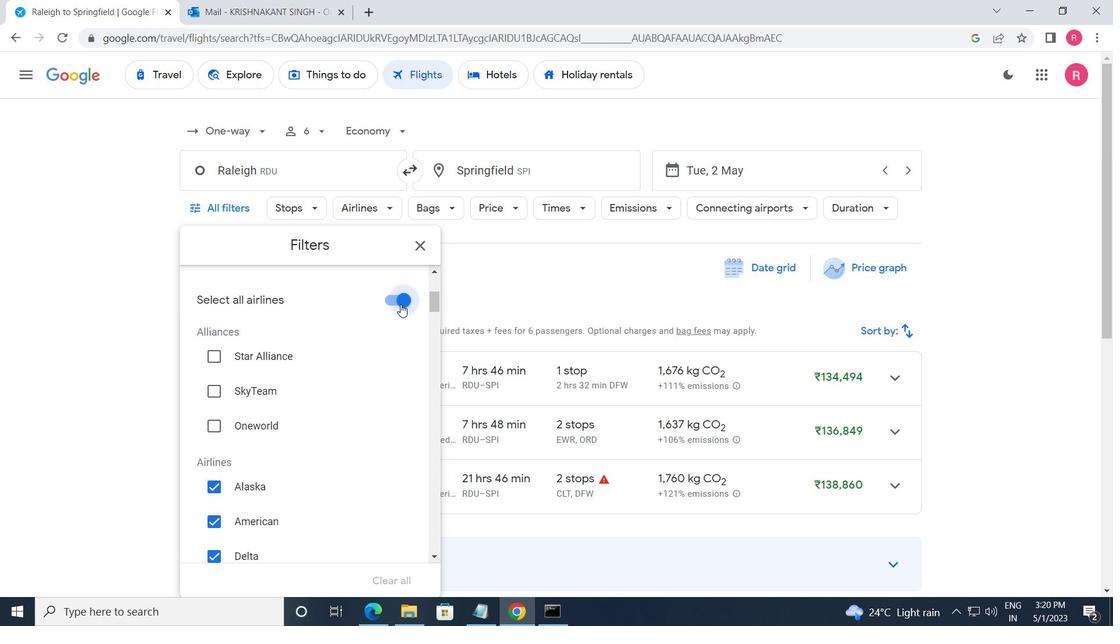 
Action: Mouse scrolled (350, 375) with delta (0, 0)
Screenshot: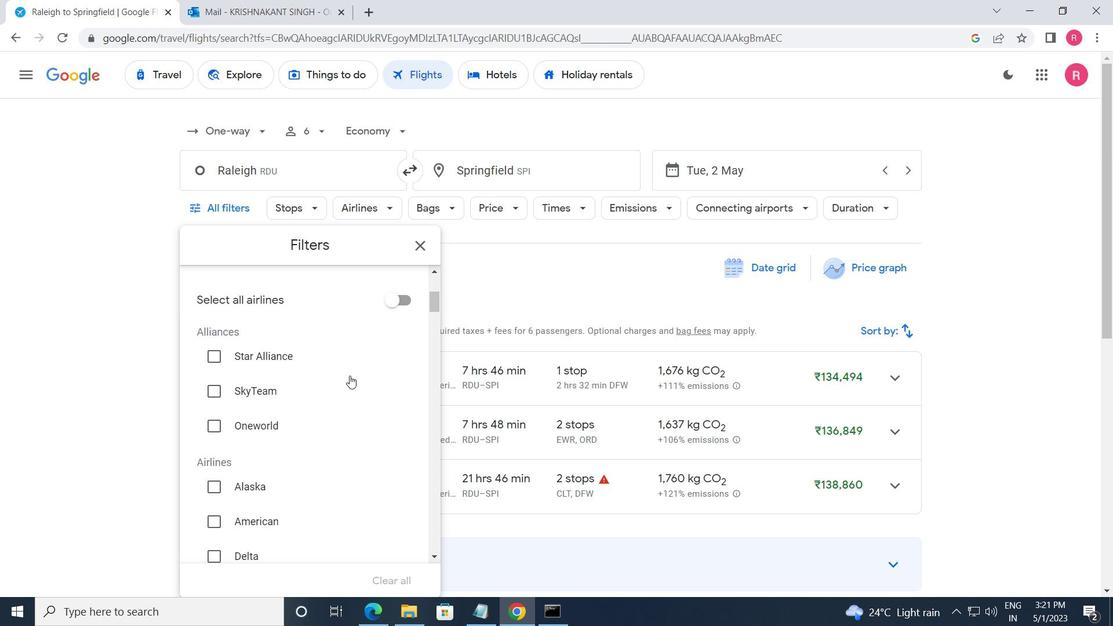 
Action: Mouse scrolled (350, 375) with delta (0, 0)
Screenshot: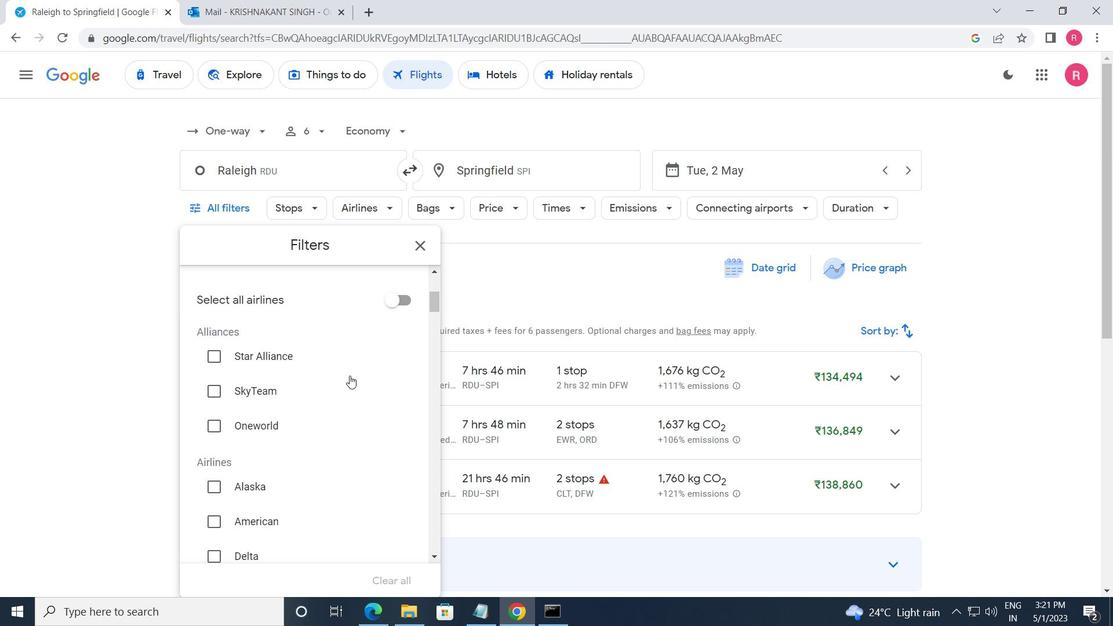
Action: Mouse scrolled (350, 375) with delta (0, 0)
Screenshot: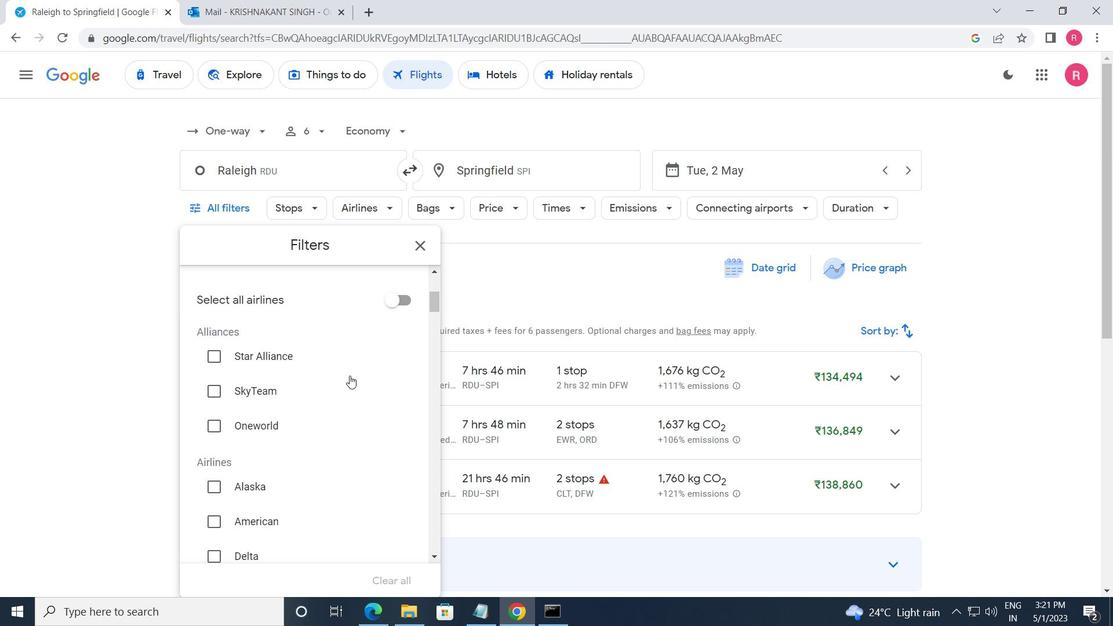 
Action: Mouse scrolled (350, 375) with delta (0, 0)
Screenshot: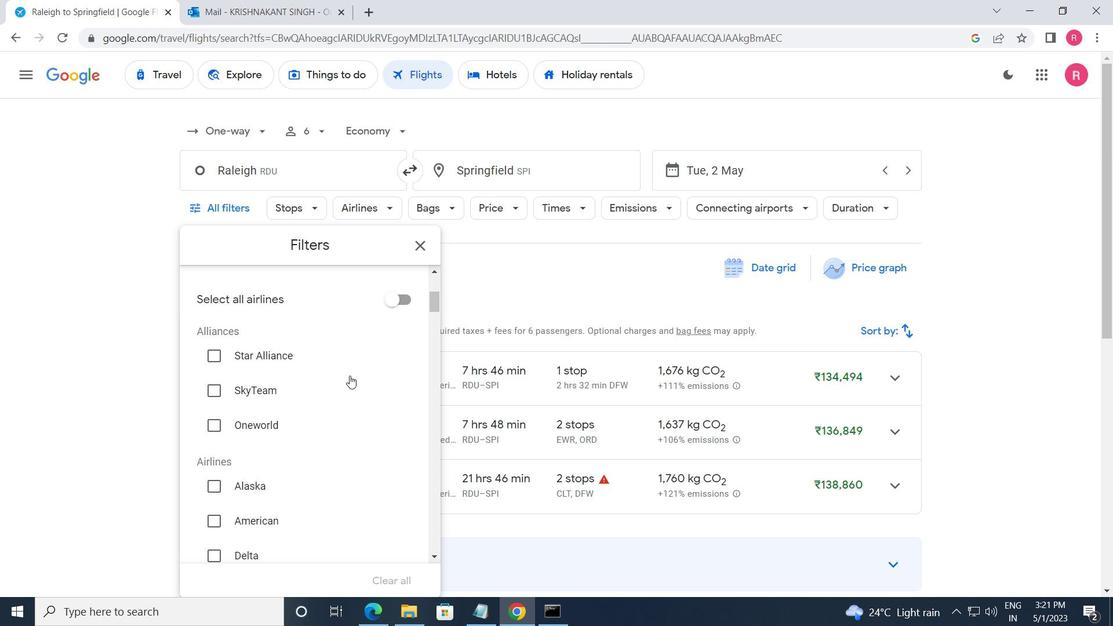 
Action: Mouse scrolled (350, 375) with delta (0, 0)
Screenshot: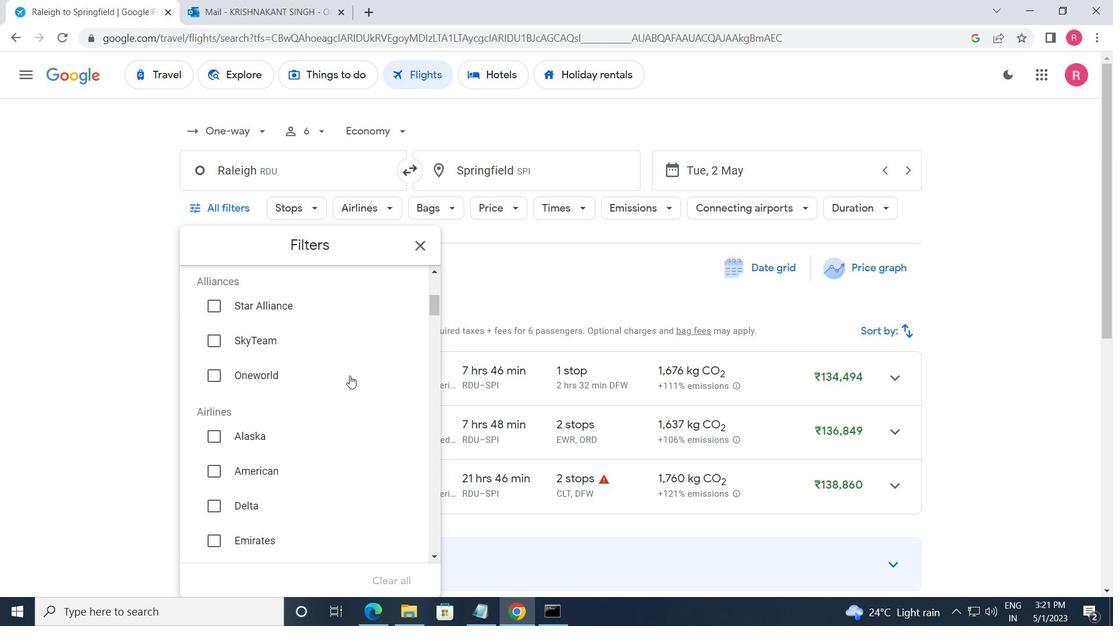 
Action: Mouse moved to (384, 467)
Screenshot: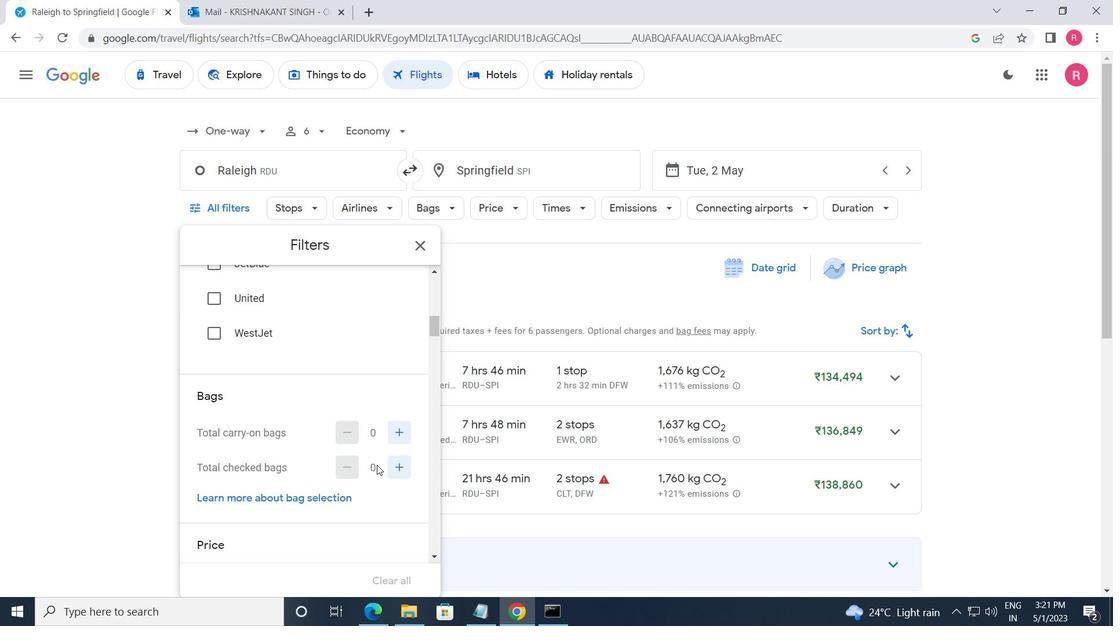 
Action: Mouse pressed left at (384, 467)
Screenshot: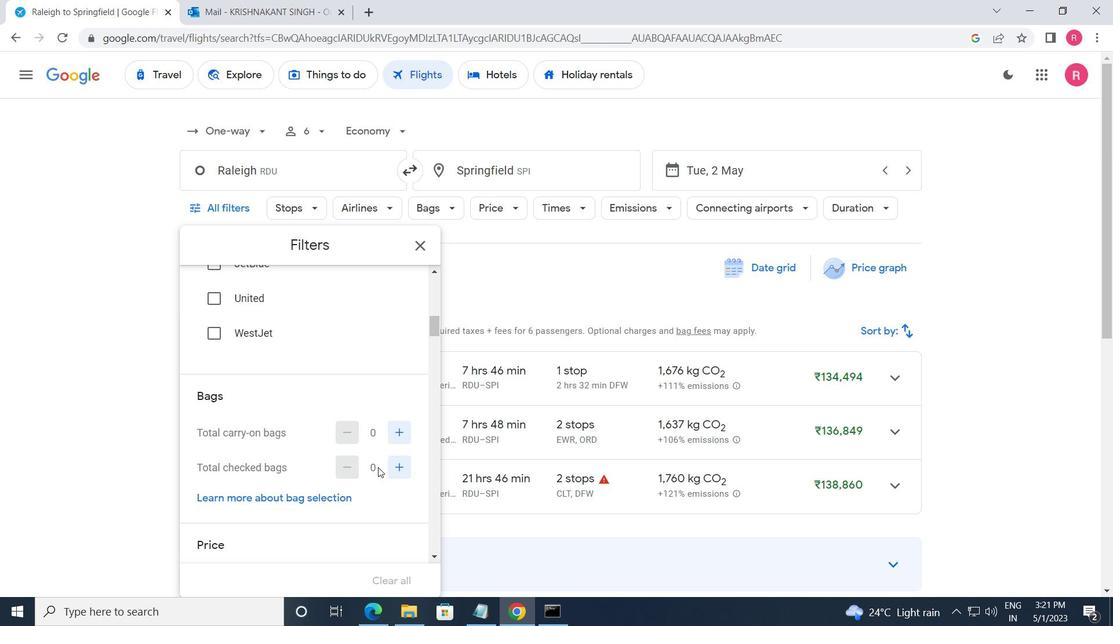 
Action: Mouse moved to (394, 469)
Screenshot: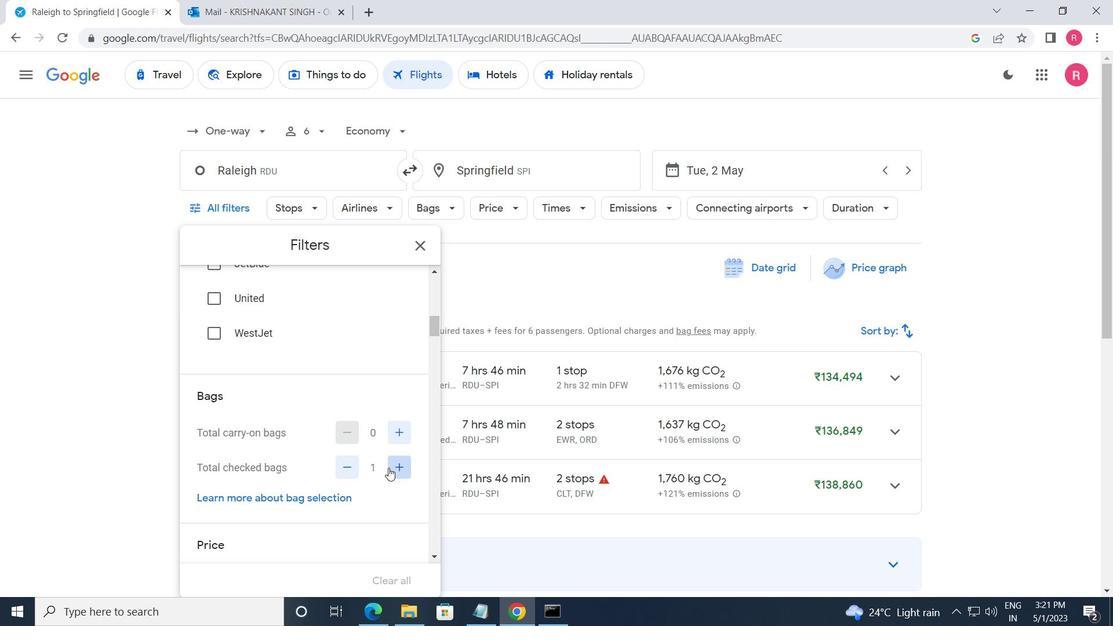 
Action: Mouse pressed left at (394, 469)
Screenshot: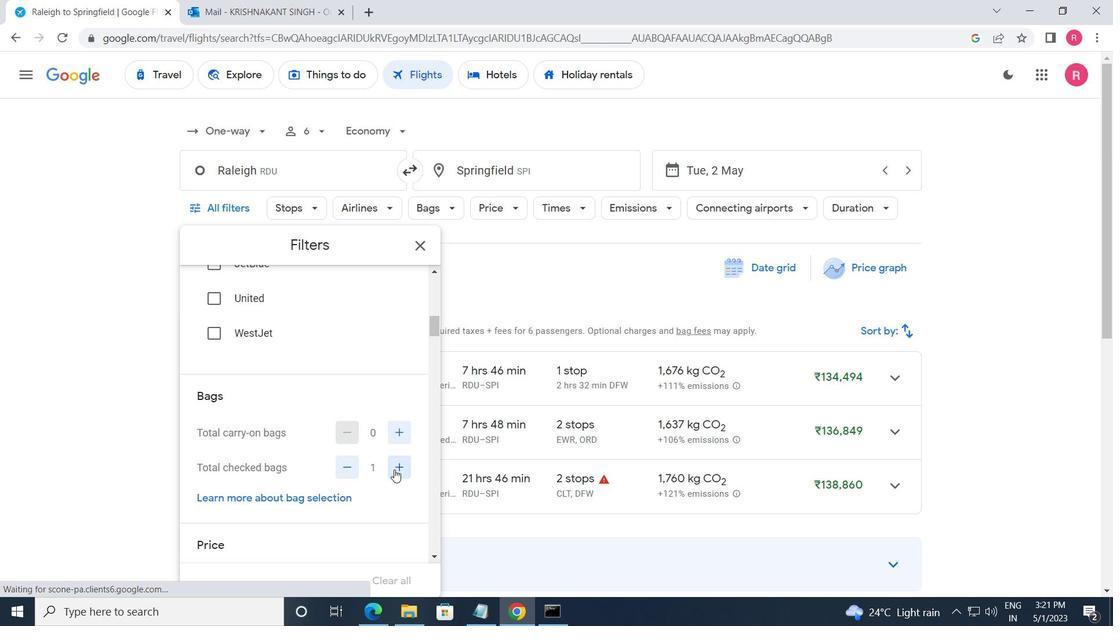 
Action: Mouse pressed left at (394, 469)
Screenshot: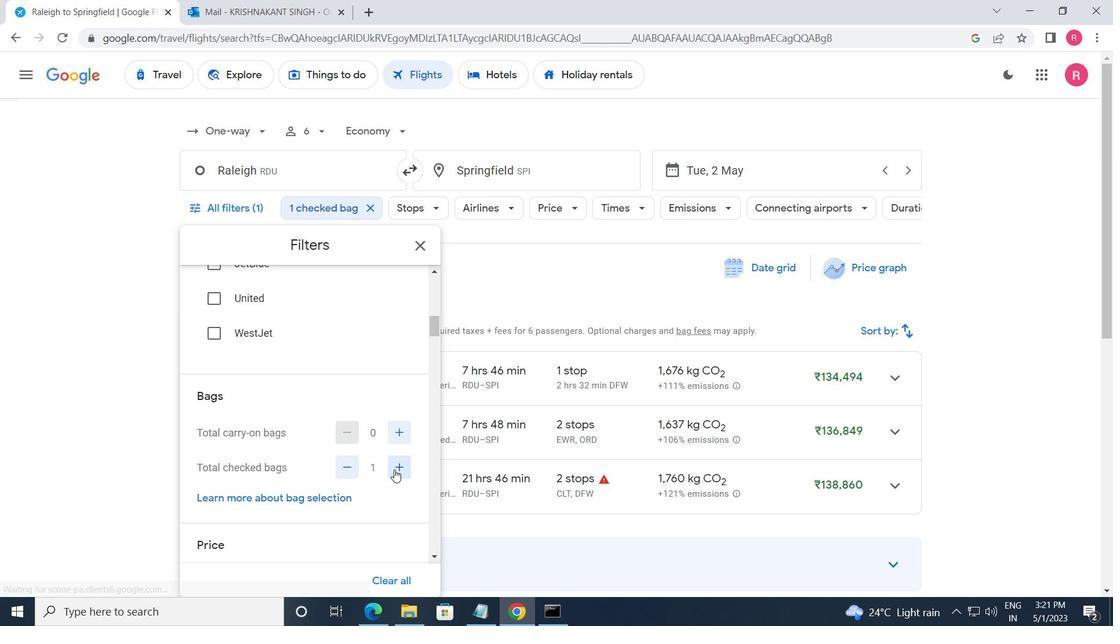 
Action: Mouse pressed left at (394, 469)
Screenshot: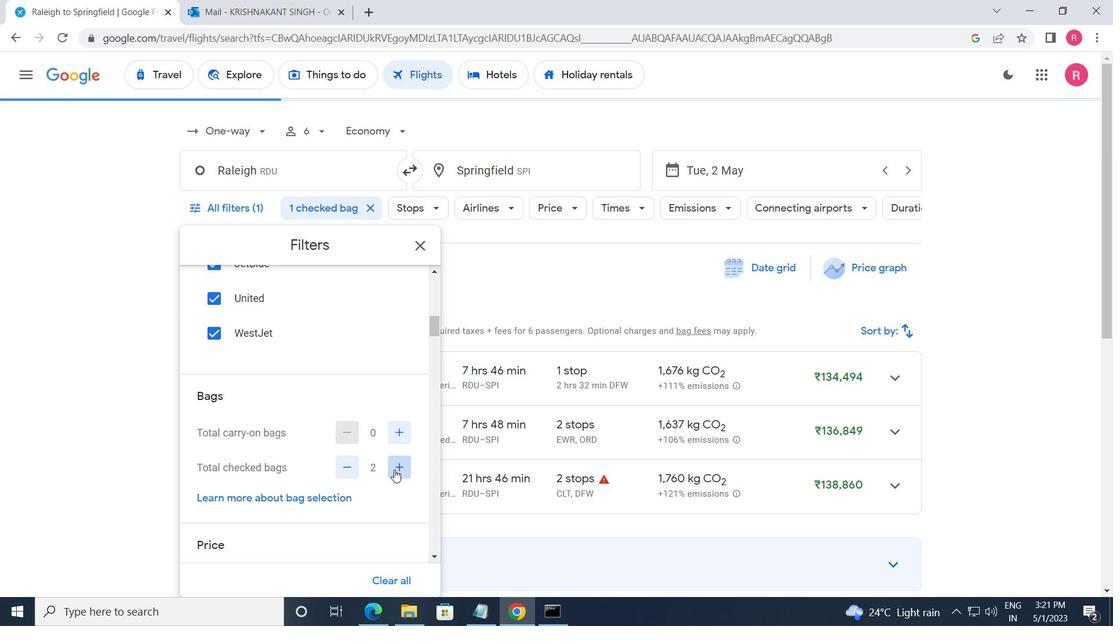 
Action: Mouse pressed left at (394, 469)
Screenshot: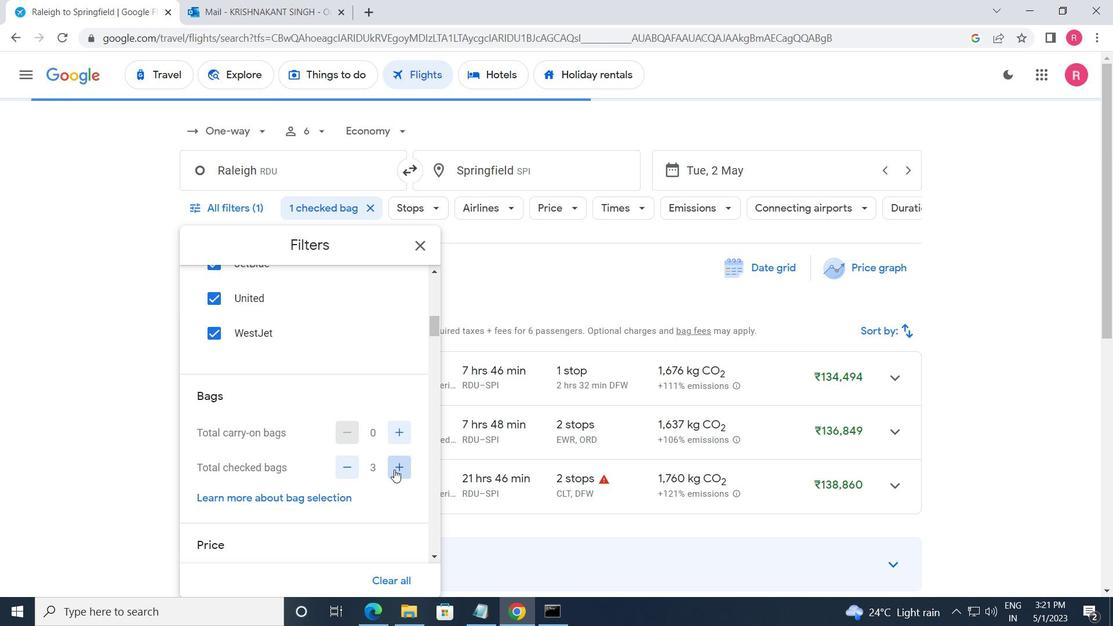 
Action: Mouse pressed left at (394, 469)
Screenshot: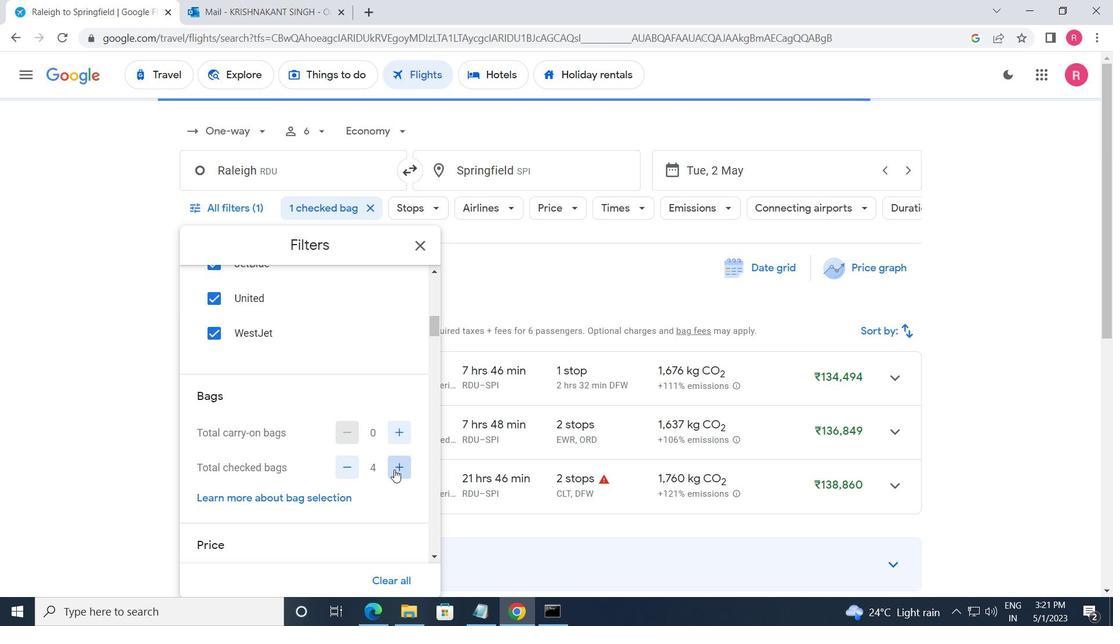 
Action: Mouse pressed left at (394, 469)
Screenshot: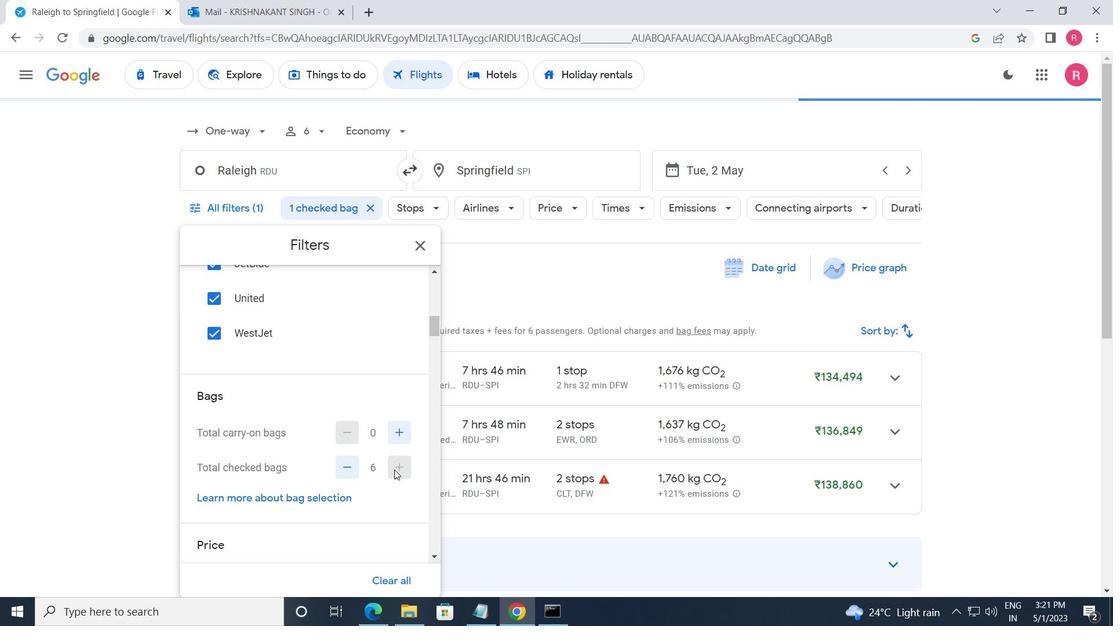 
Action: Mouse moved to (394, 469)
Screenshot: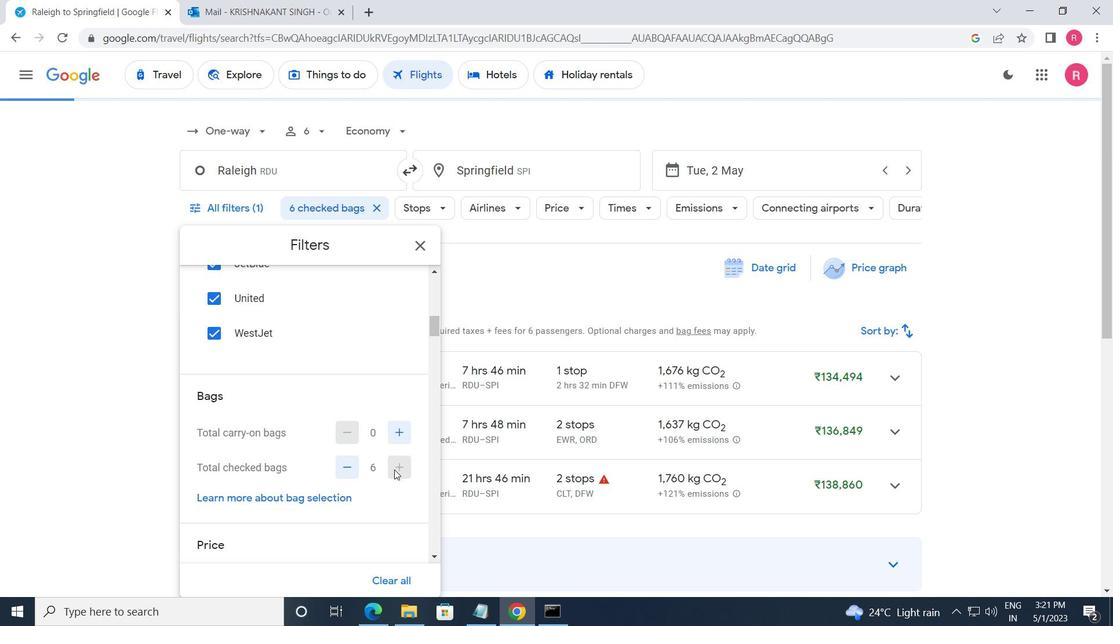 
Action: Mouse scrolled (394, 469) with delta (0, 0)
Screenshot: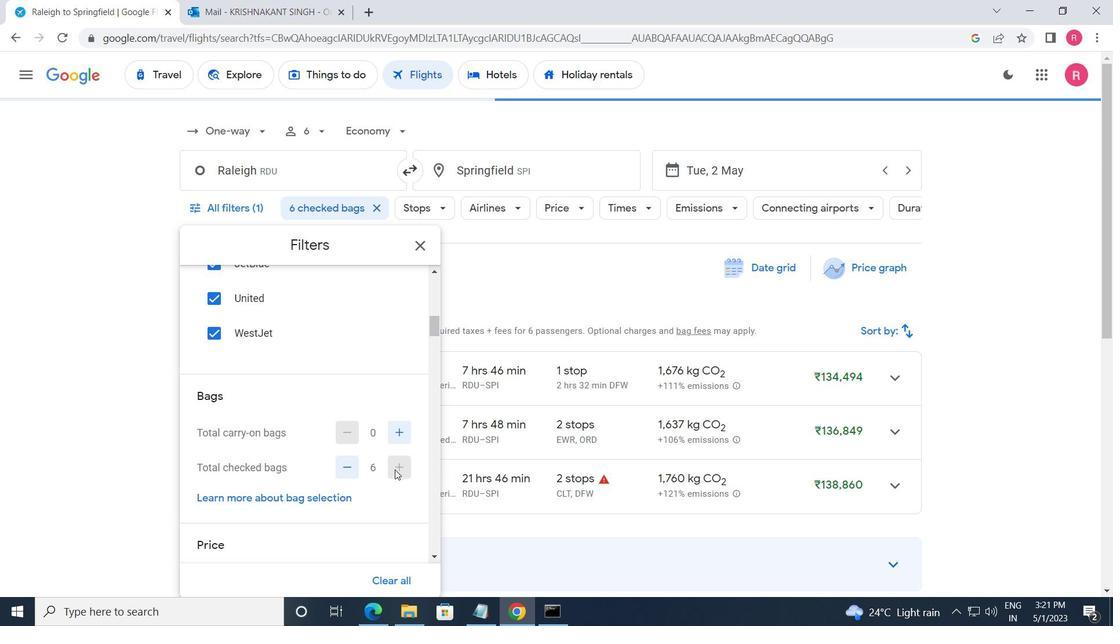 
Action: Mouse scrolled (394, 469) with delta (0, 0)
Screenshot: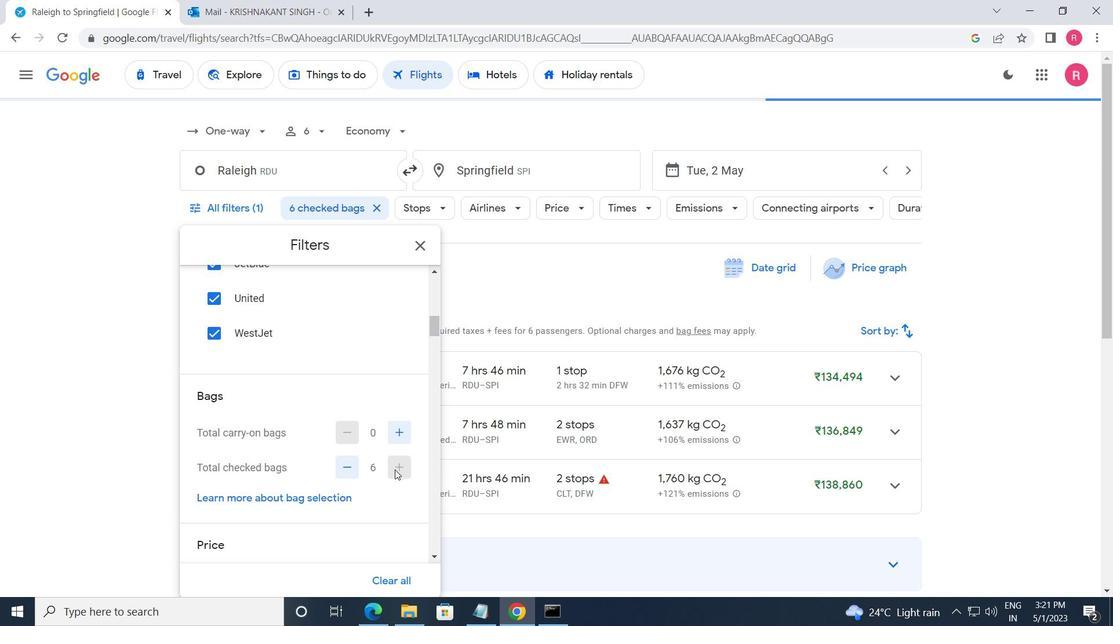 
Action: Mouse moved to (400, 468)
Screenshot: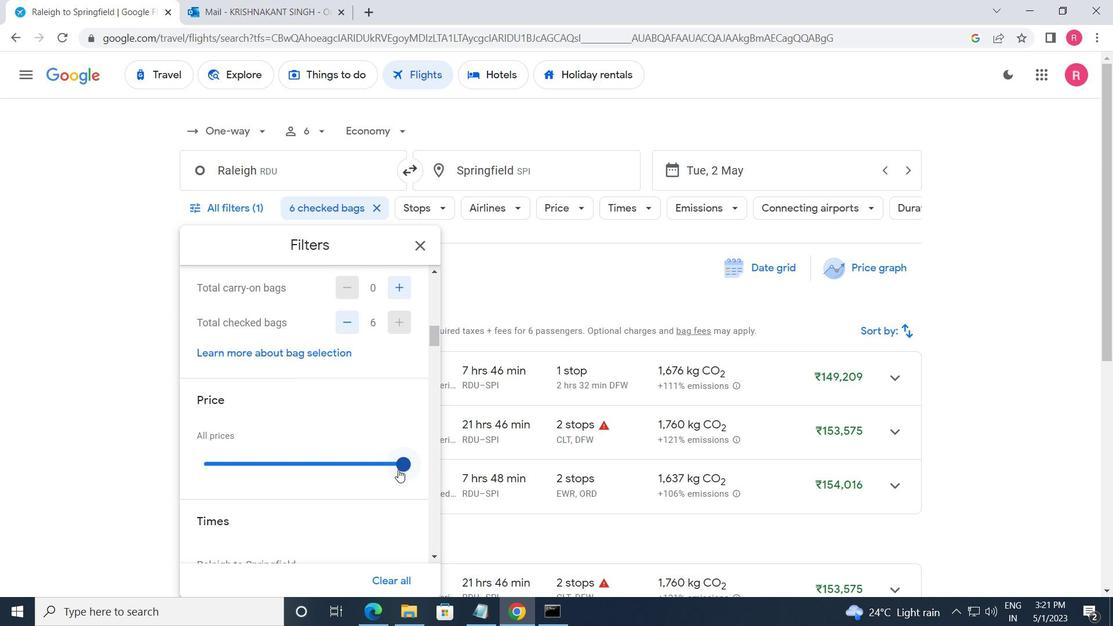 
Action: Mouse pressed left at (400, 468)
Screenshot: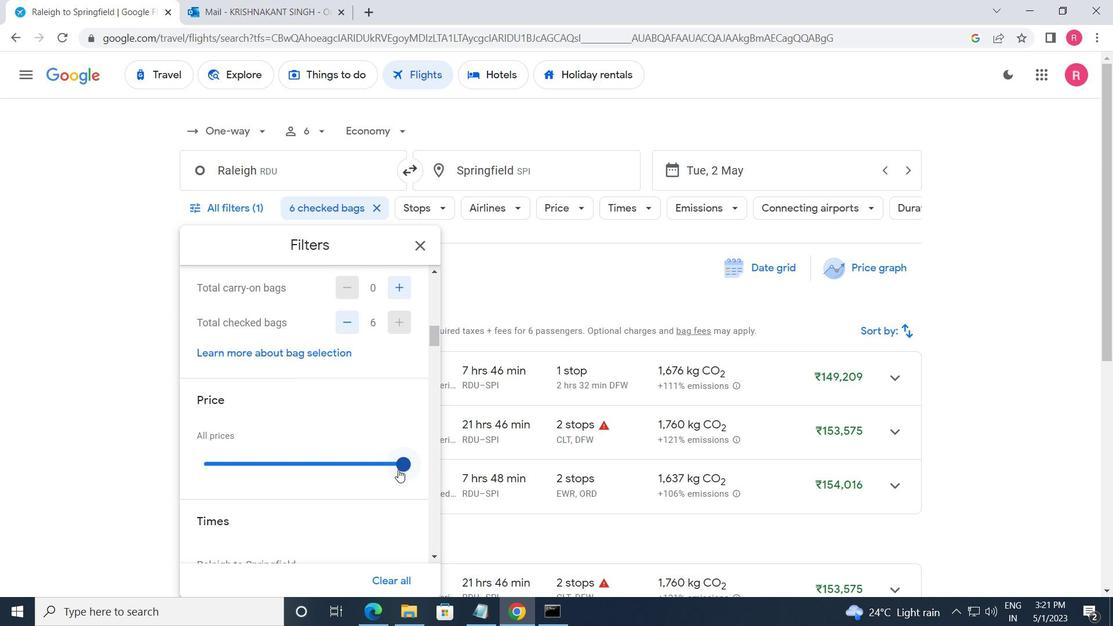 
Action: Mouse moved to (268, 479)
Screenshot: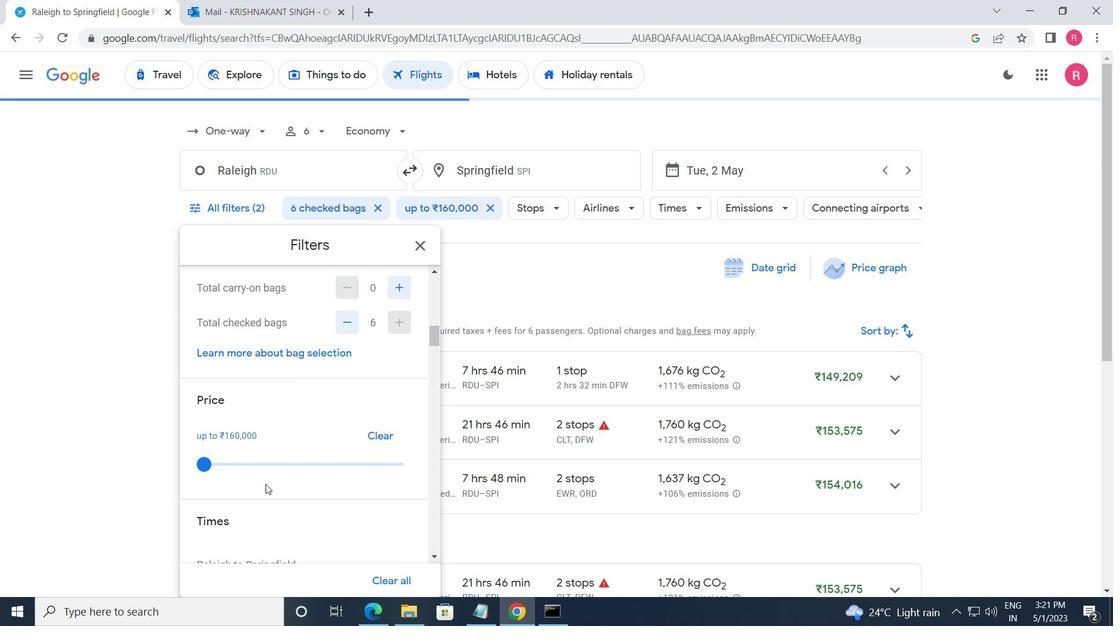 
Action: Mouse scrolled (268, 478) with delta (0, 0)
Screenshot: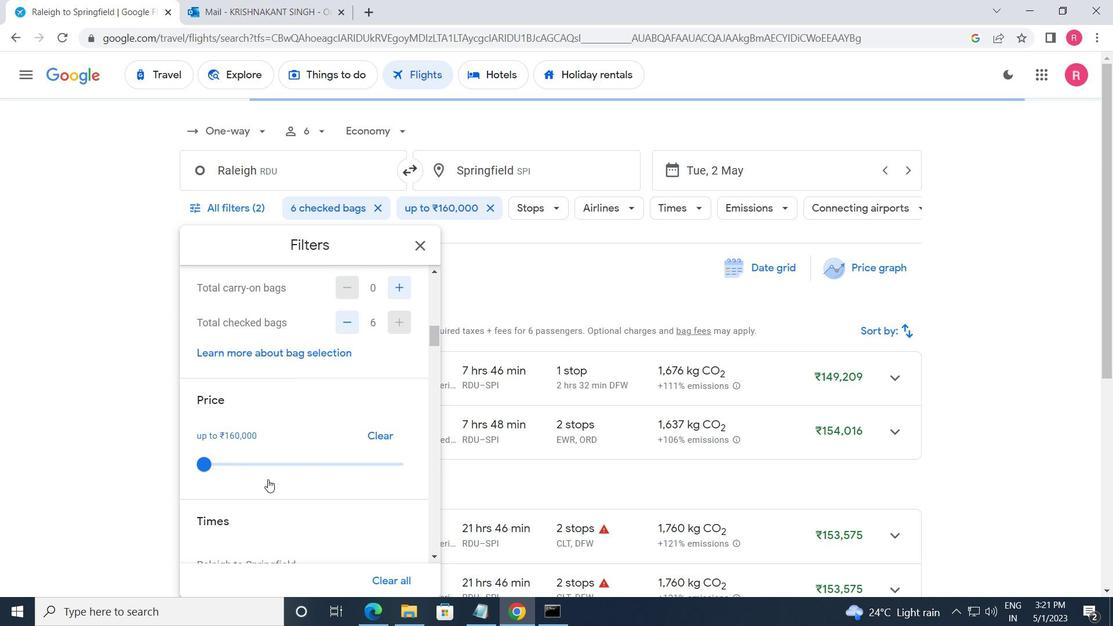
Action: Mouse scrolled (268, 478) with delta (0, 0)
Screenshot: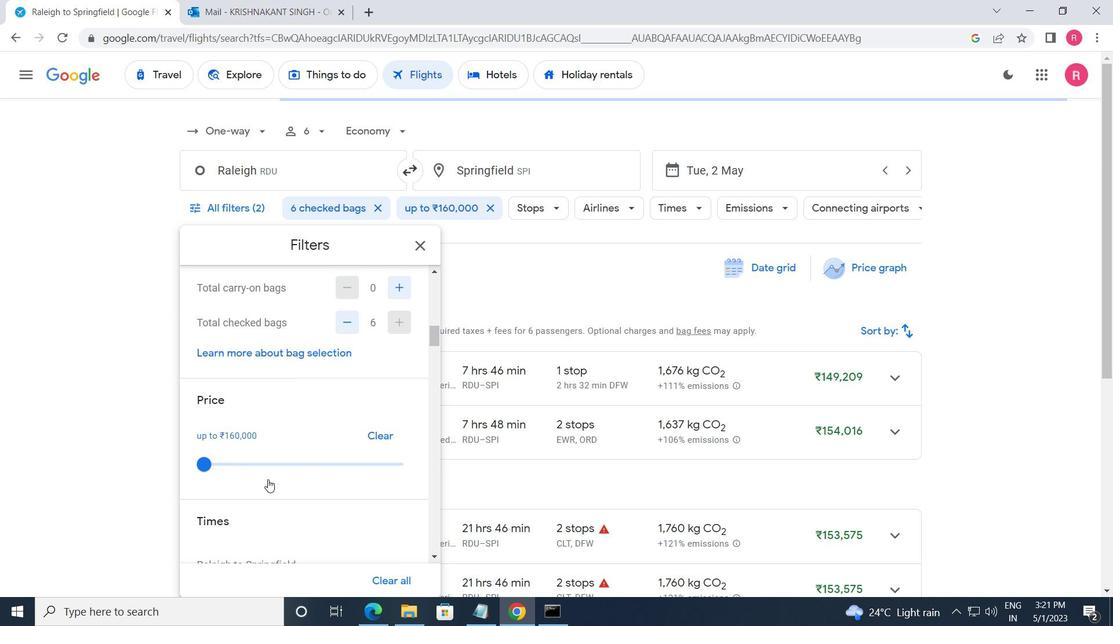 
Action: Mouse moved to (199, 480)
Screenshot: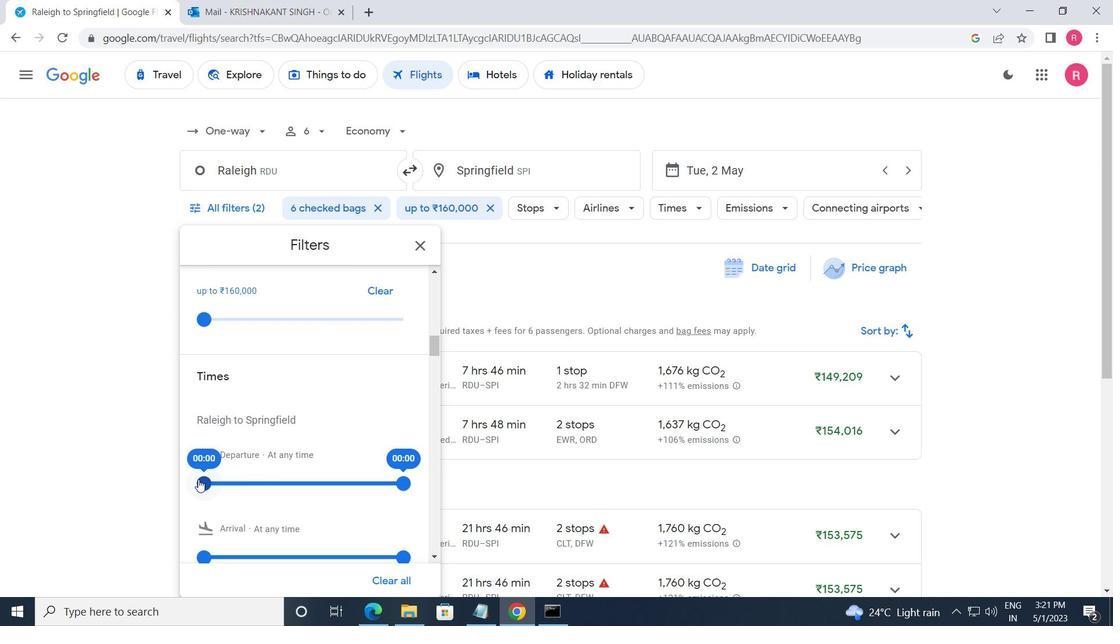 
Action: Mouse pressed left at (199, 480)
Screenshot: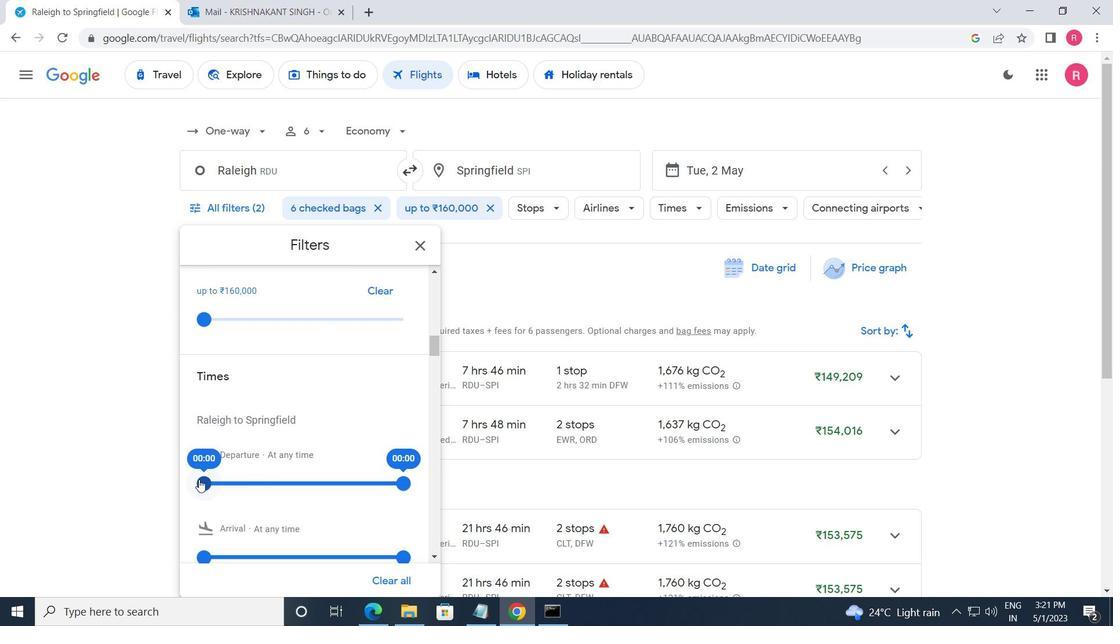 
Action: Mouse moved to (419, 252)
Screenshot: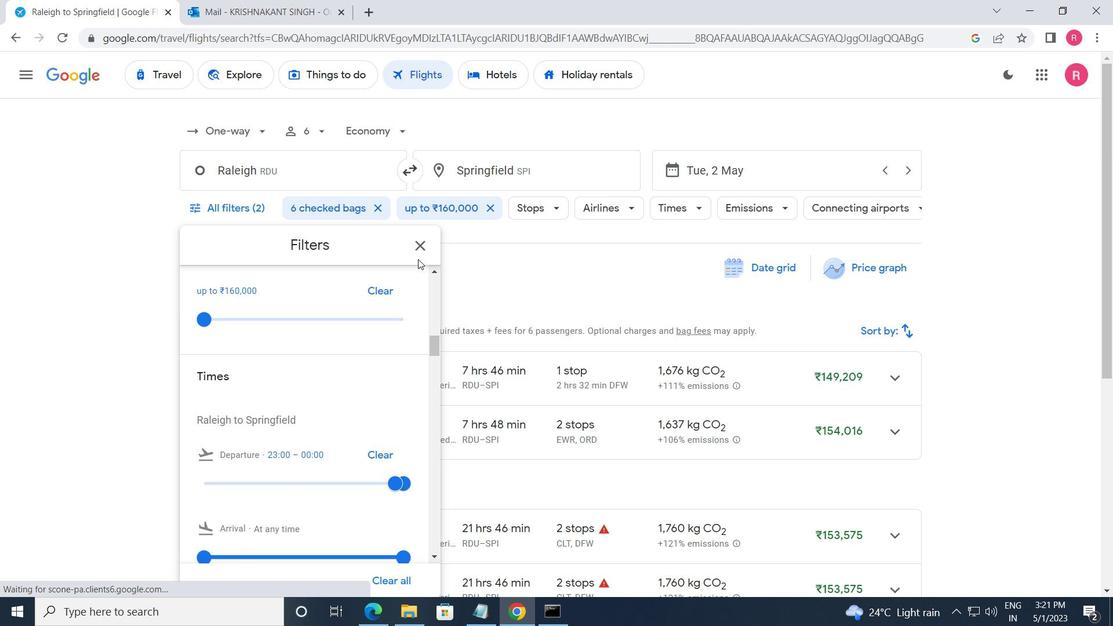 
Action: Mouse pressed left at (419, 252)
Screenshot: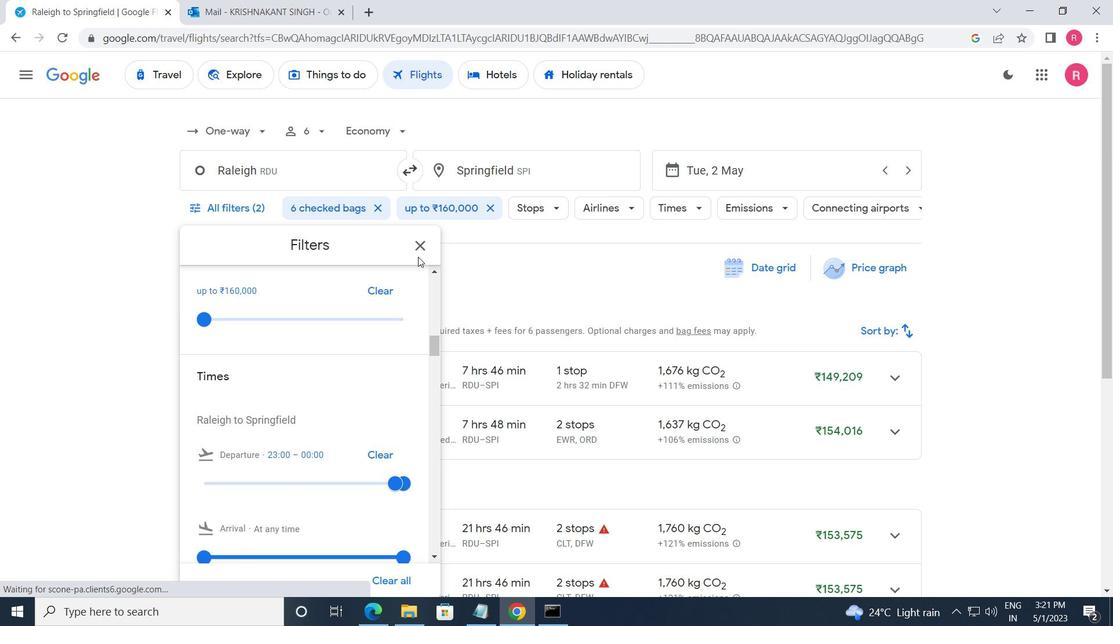 
Action: Mouse moved to (362, 305)
Screenshot: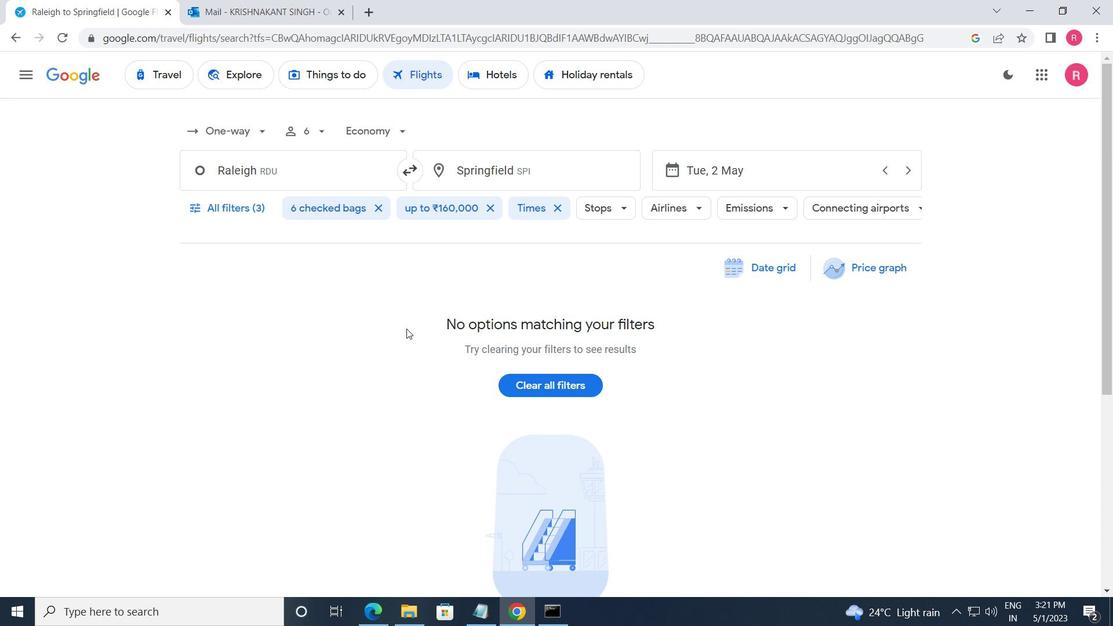 
